 Task: Open Card Brand Awareness Review in Board Competitor Analysis to Workspace Customer Support and add a team member Softage.4@softage.net, a label Purple, a checklist Floral Design, an attachment from your onedrive, a color Purple and finally, add a card description 'Create and send out employee engagement survey on company diversity and inclusion initiatives' and a comment 'This task presents an opportunity to build strong relationships with our stakeholders and earn their trust.'. Add a start date 'Jan 08, 1900' with a due date 'Jan 15, 1900'
Action: Mouse moved to (62, 248)
Screenshot: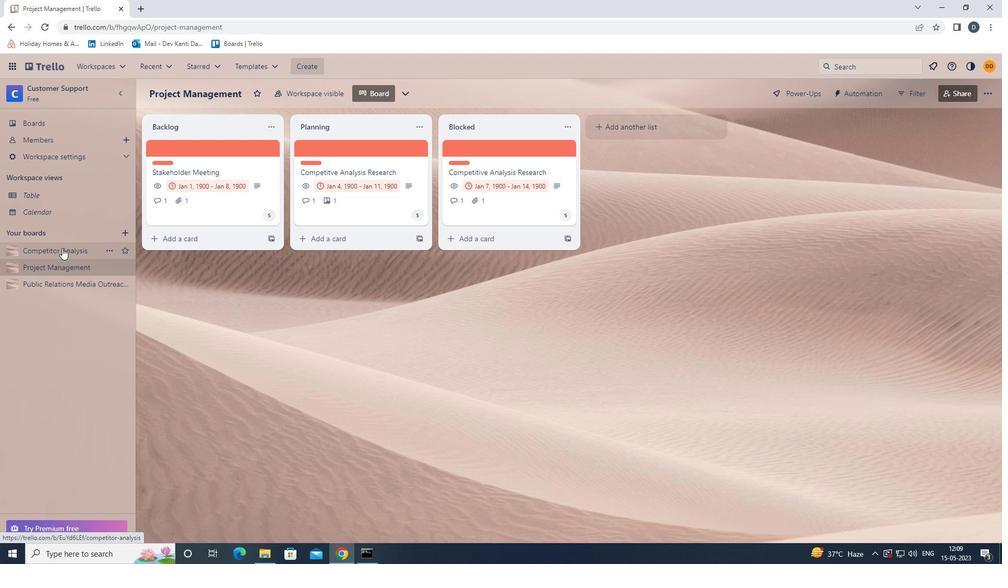 
Action: Mouse pressed left at (62, 248)
Screenshot: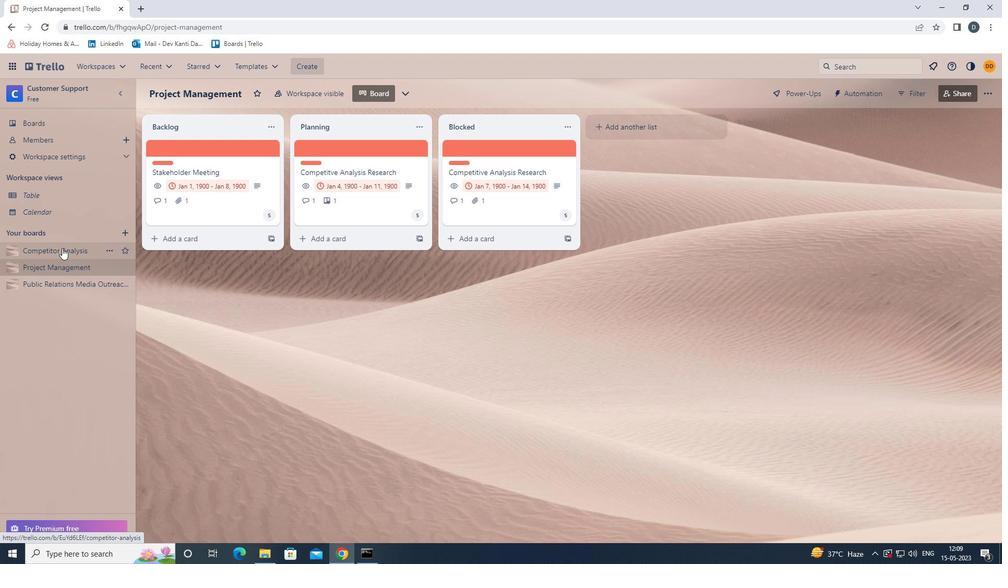 
Action: Mouse moved to (499, 146)
Screenshot: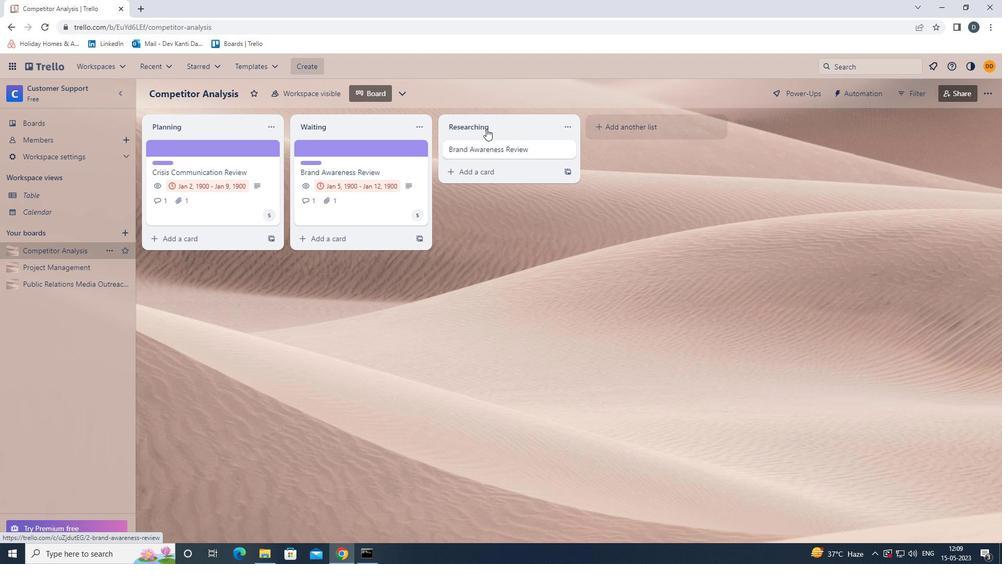 
Action: Mouse pressed left at (499, 146)
Screenshot: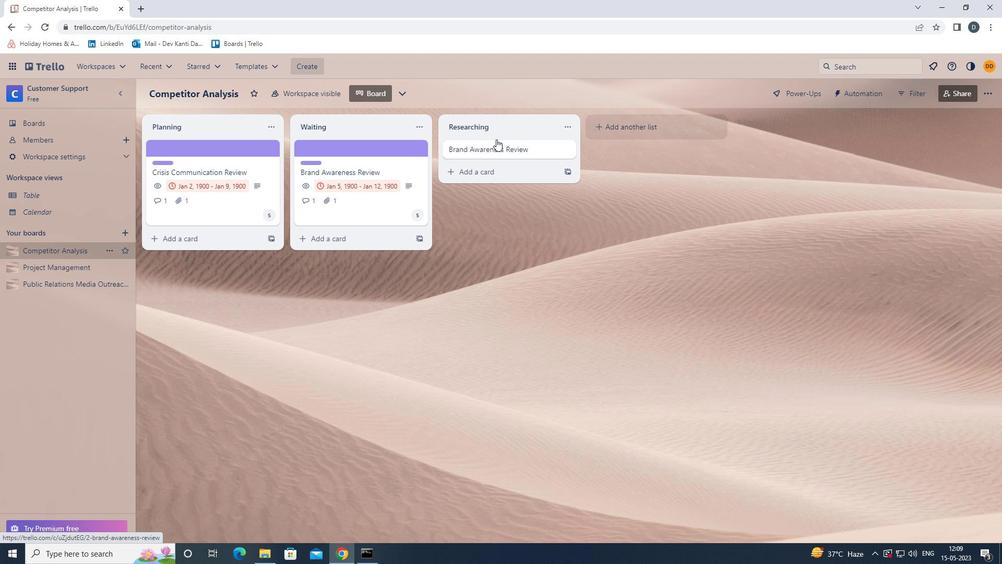 
Action: Mouse moved to (624, 183)
Screenshot: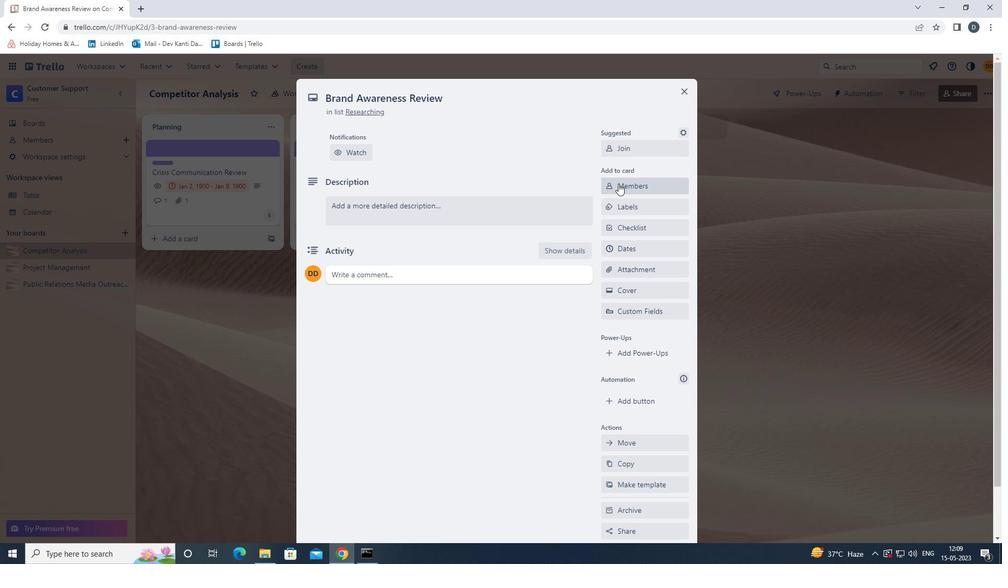 
Action: Mouse pressed left at (624, 183)
Screenshot: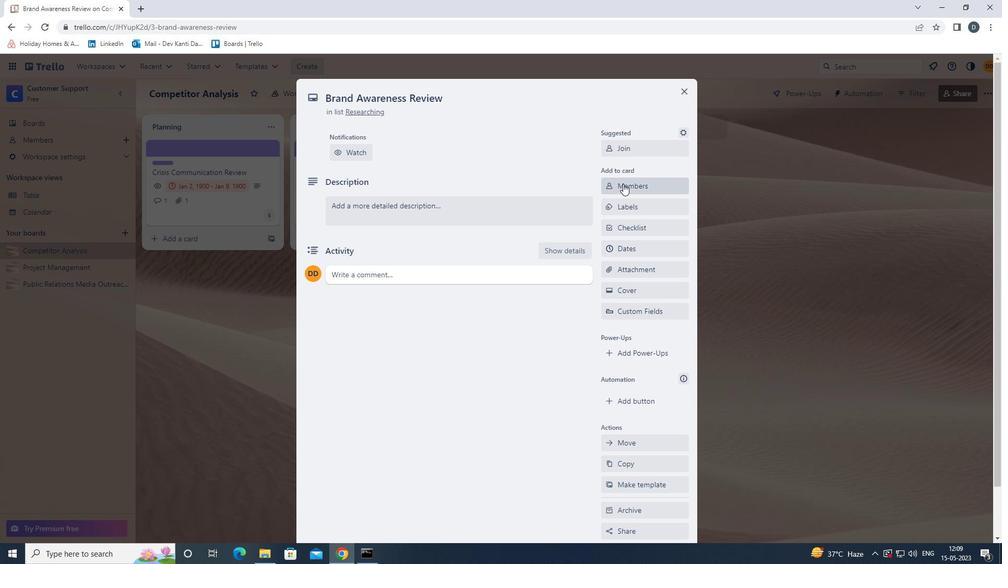 
Action: Key pressed <Key.shift>SOFTAGE.4<Key.shift>@SOFTAGE.NET
Screenshot: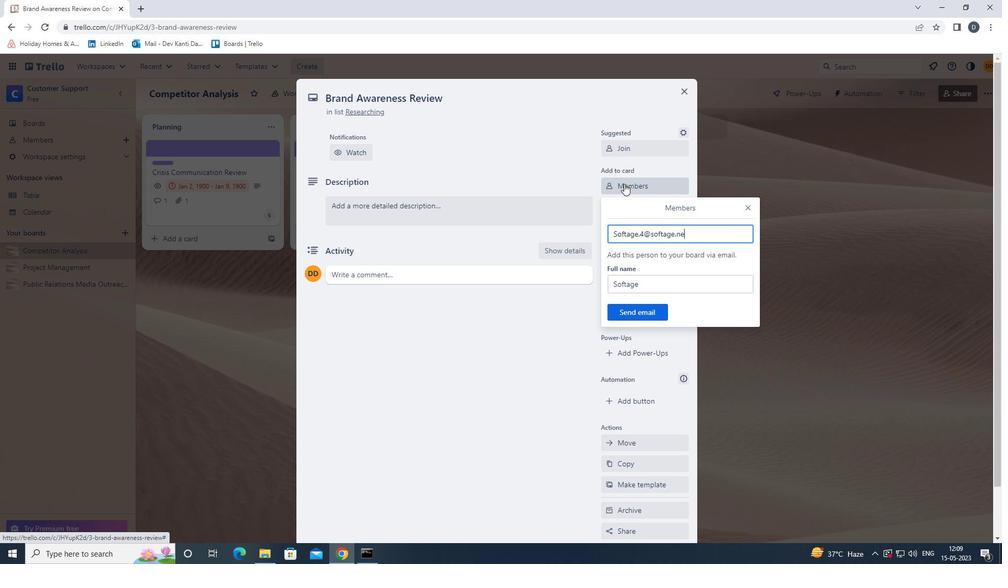 
Action: Mouse moved to (640, 310)
Screenshot: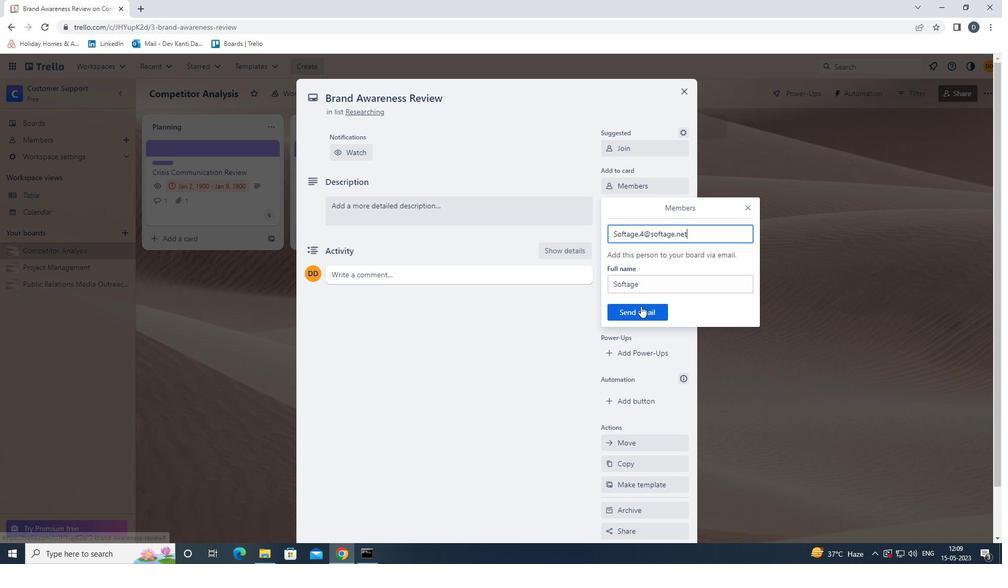 
Action: Mouse pressed left at (640, 310)
Screenshot: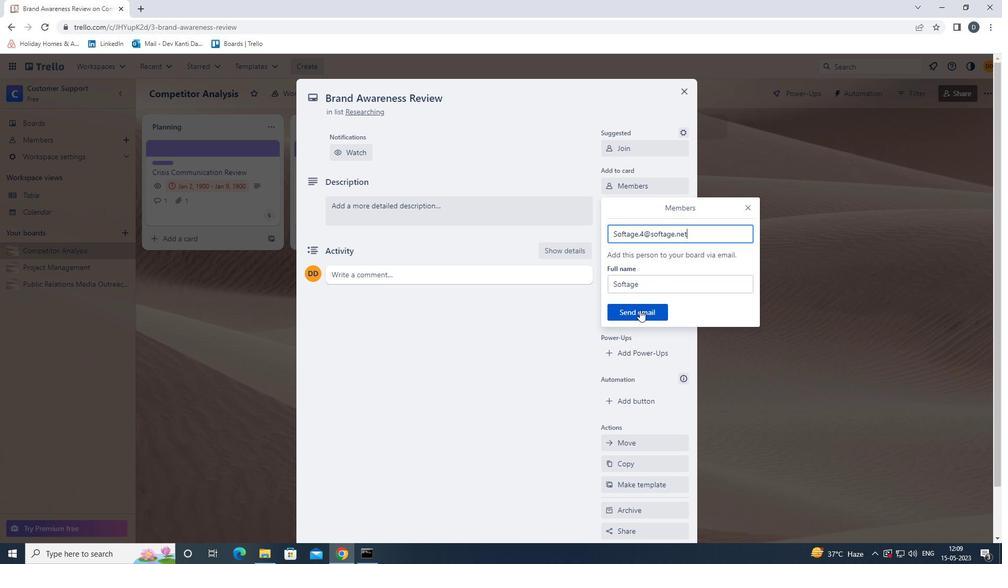 
Action: Mouse moved to (636, 203)
Screenshot: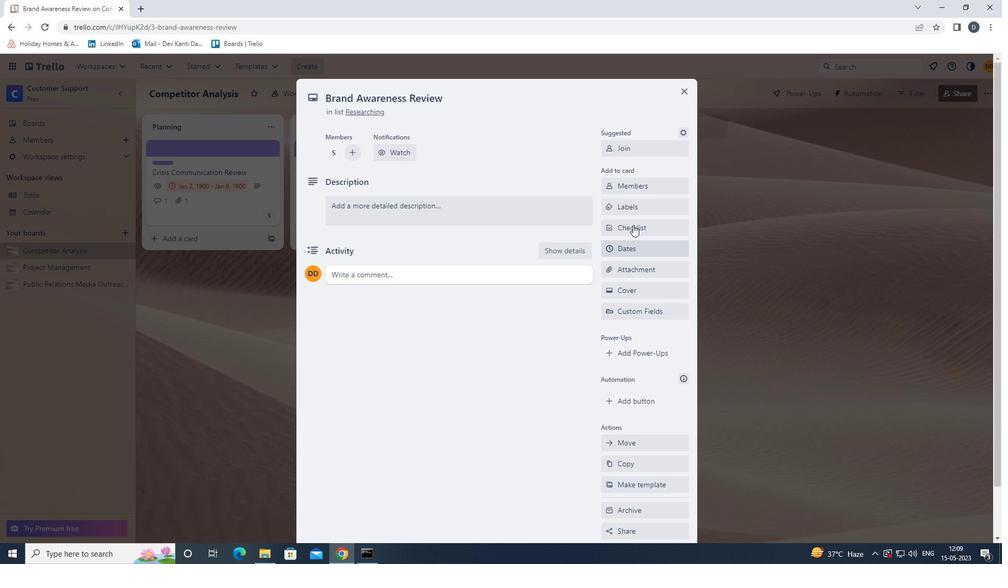 
Action: Mouse pressed left at (636, 203)
Screenshot: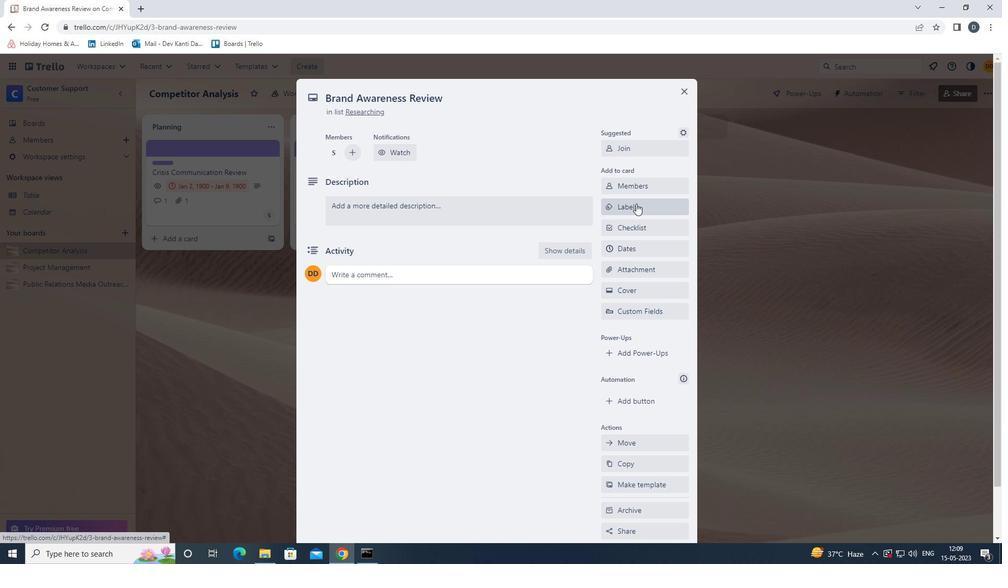
Action: Mouse moved to (665, 364)
Screenshot: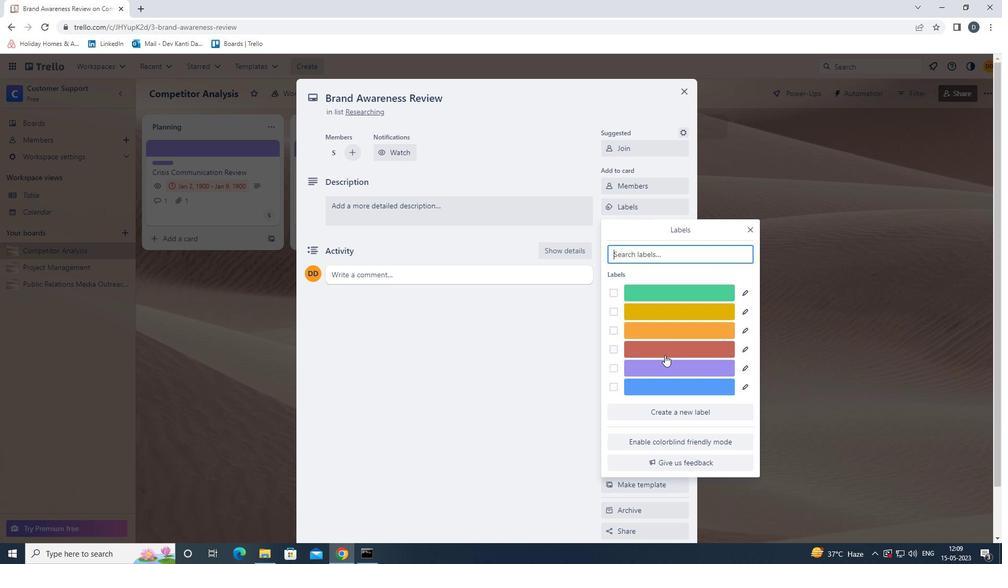 
Action: Mouse pressed left at (665, 364)
Screenshot: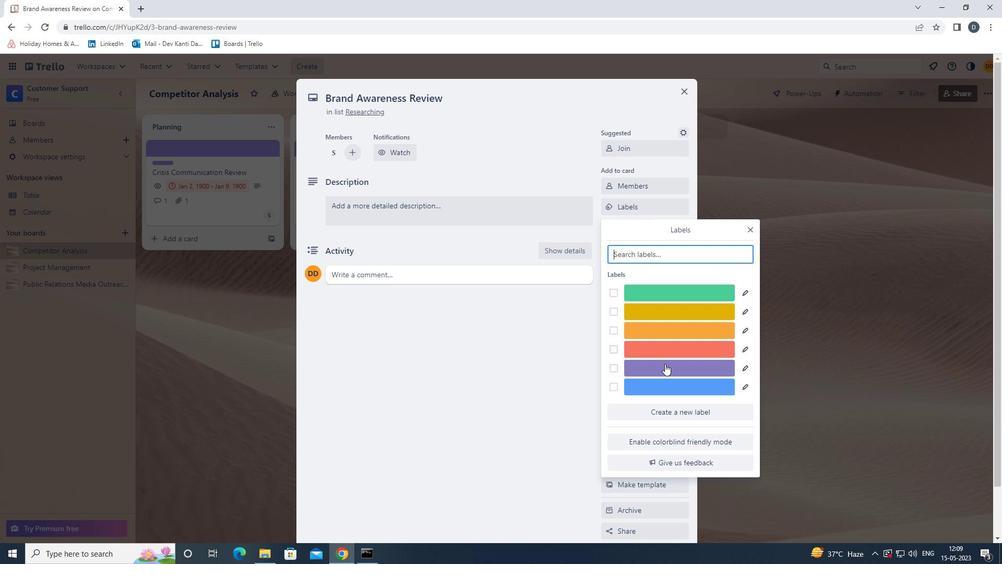 
Action: Mouse moved to (747, 232)
Screenshot: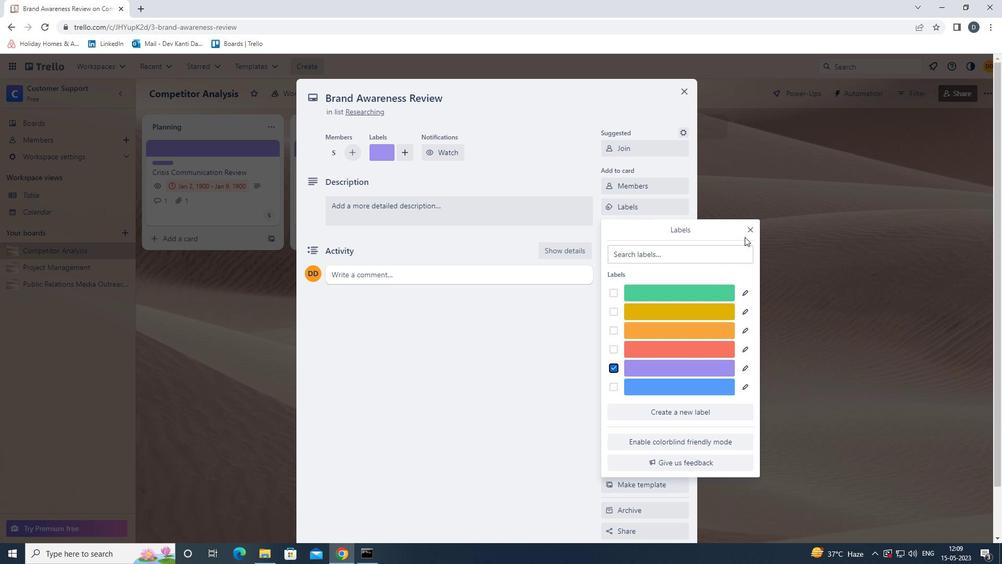 
Action: Mouse pressed left at (747, 232)
Screenshot: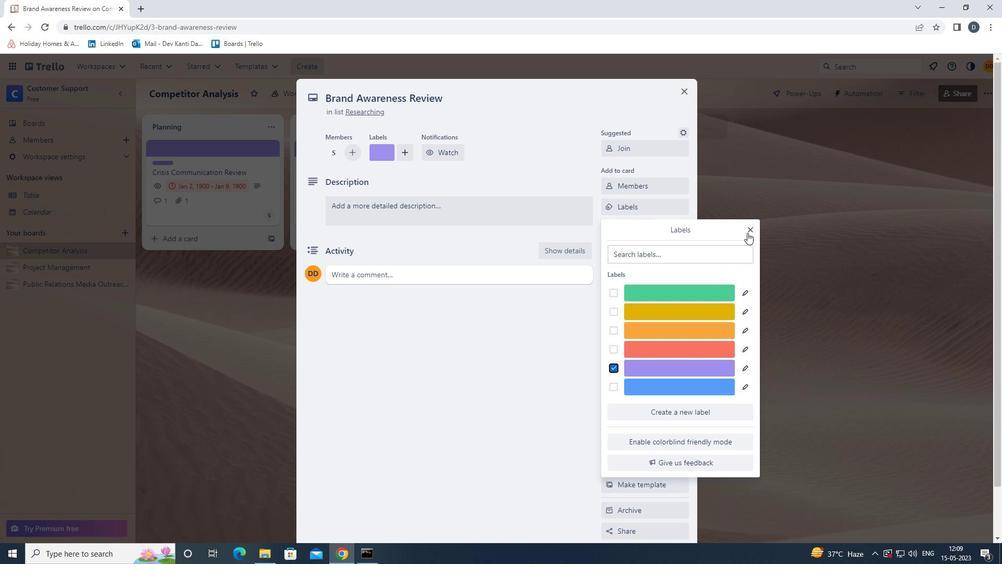 
Action: Mouse moved to (675, 231)
Screenshot: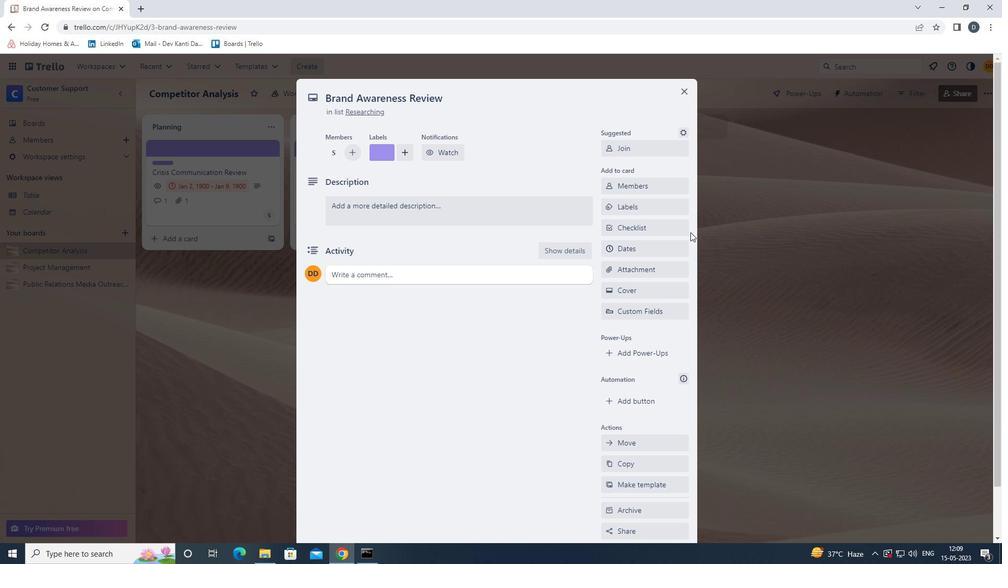 
Action: Mouse pressed left at (675, 231)
Screenshot: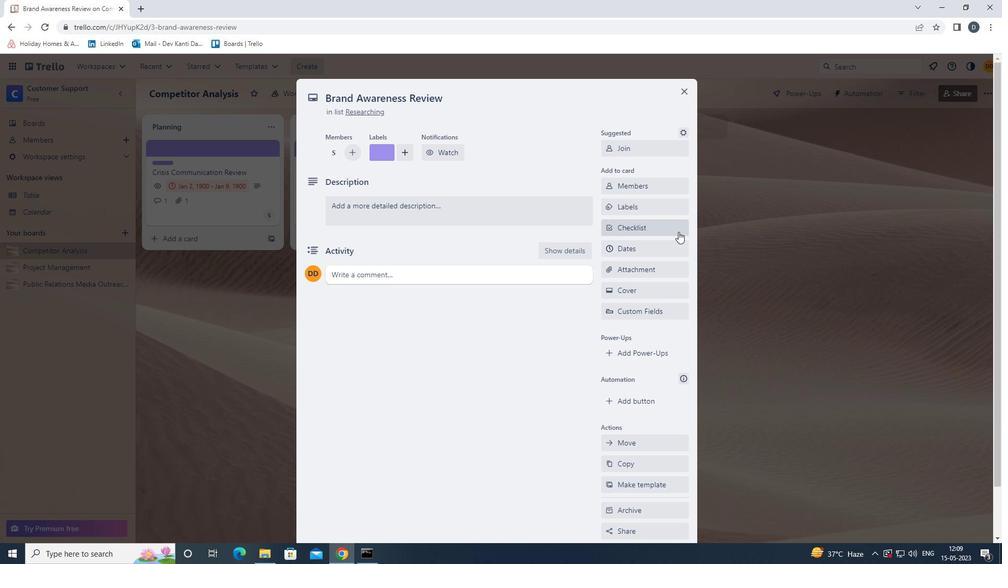 
Action: Key pressed <Key.shift><Key.shift>FLORAL<Key.space><Key.shift><Key.shift><Key.shift><Key.shift><Key.shift>DESIGN<Key.enter>
Screenshot: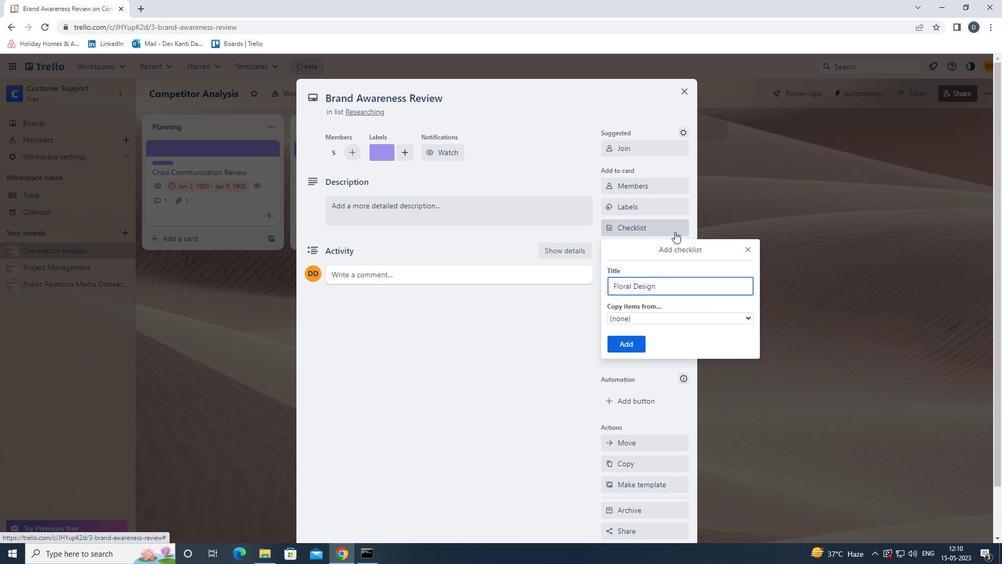 
Action: Mouse moved to (663, 266)
Screenshot: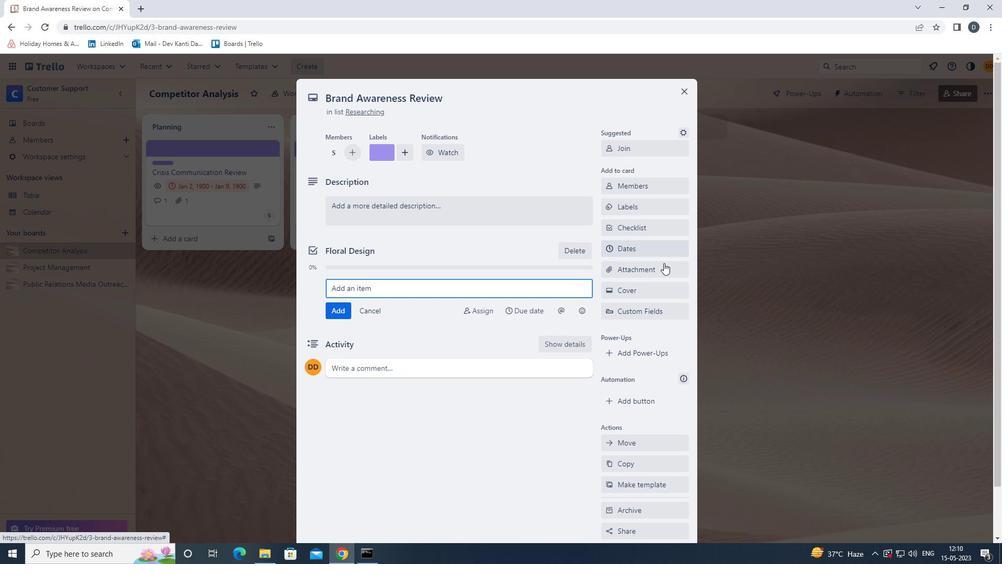 
Action: Mouse pressed left at (663, 266)
Screenshot: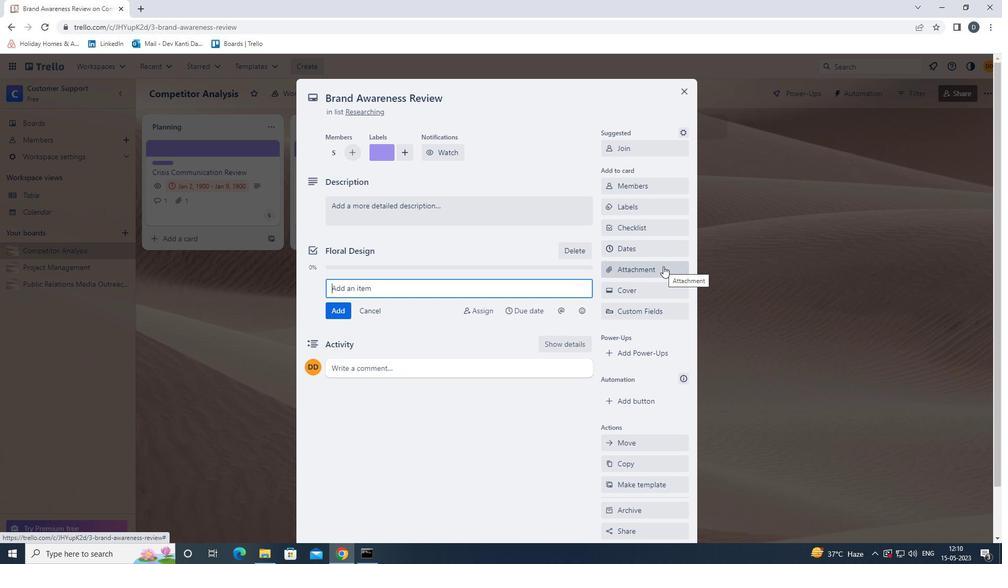 
Action: Mouse moved to (666, 398)
Screenshot: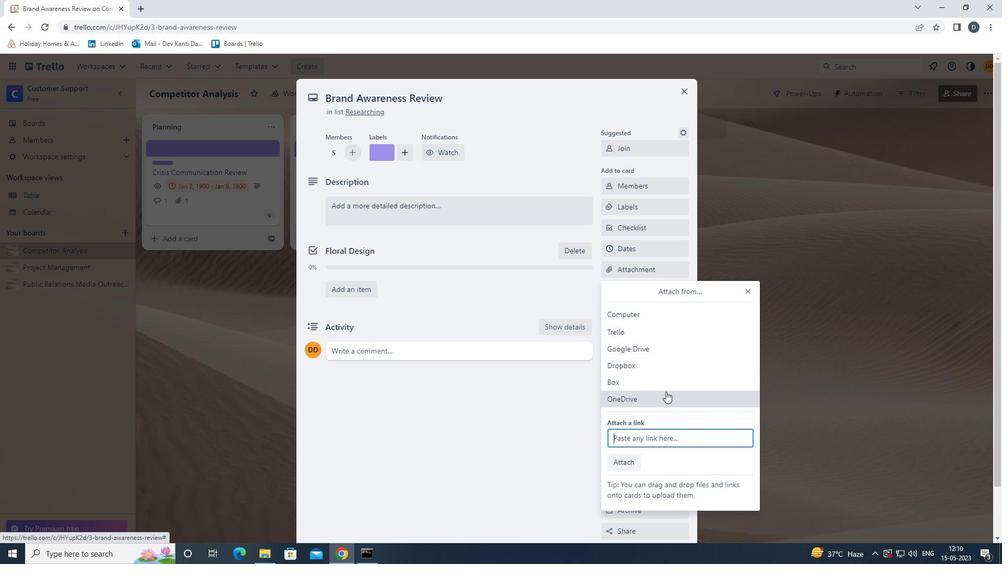 
Action: Mouse pressed left at (666, 398)
Screenshot: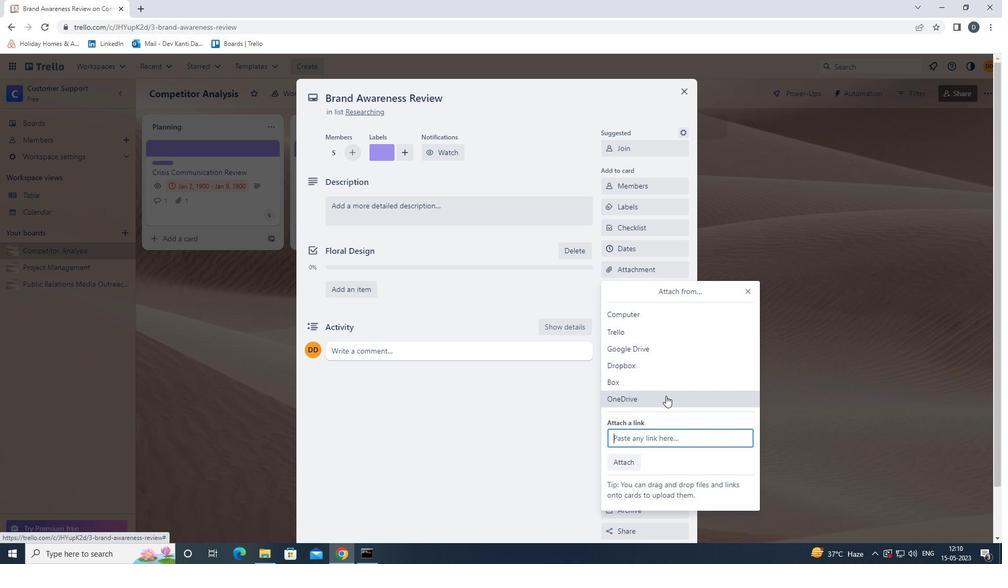 
Action: Mouse moved to (596, 227)
Screenshot: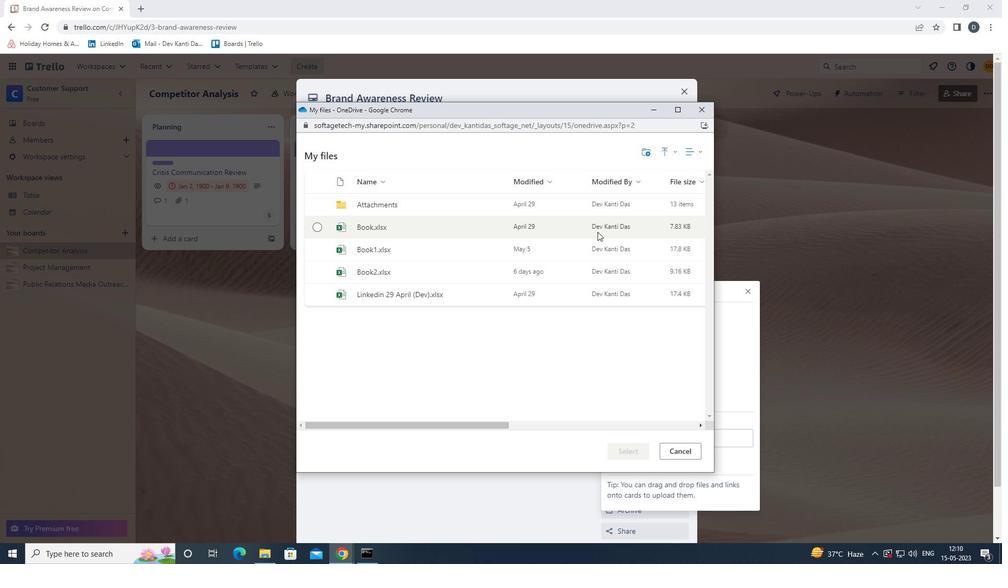 
Action: Mouse pressed left at (596, 227)
Screenshot: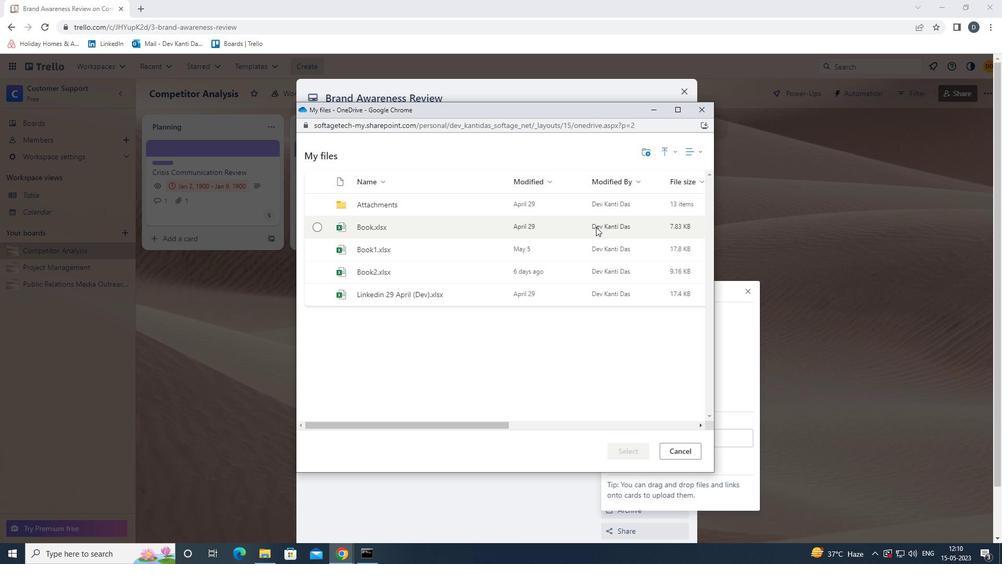 
Action: Mouse moved to (627, 450)
Screenshot: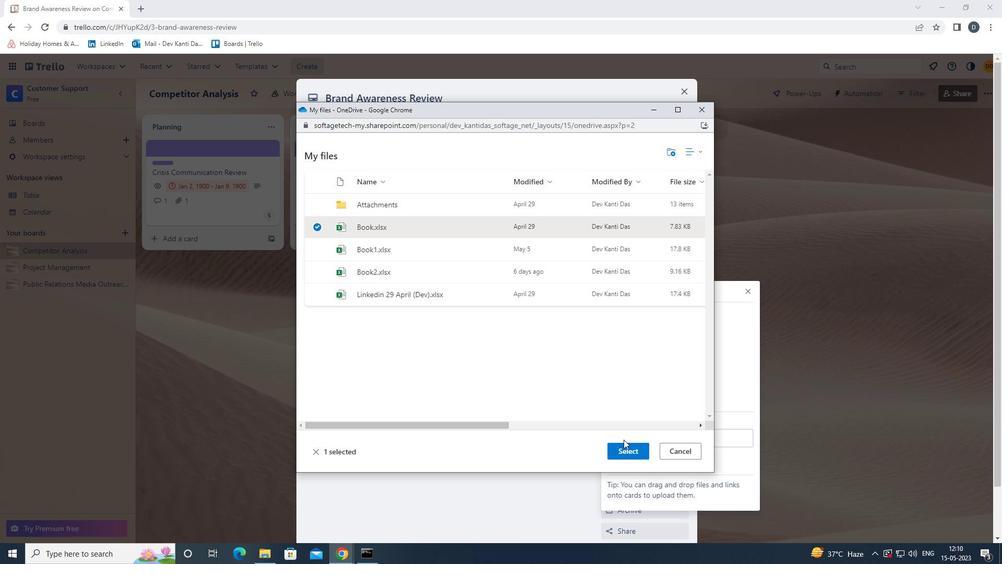 
Action: Mouse pressed left at (627, 450)
Screenshot: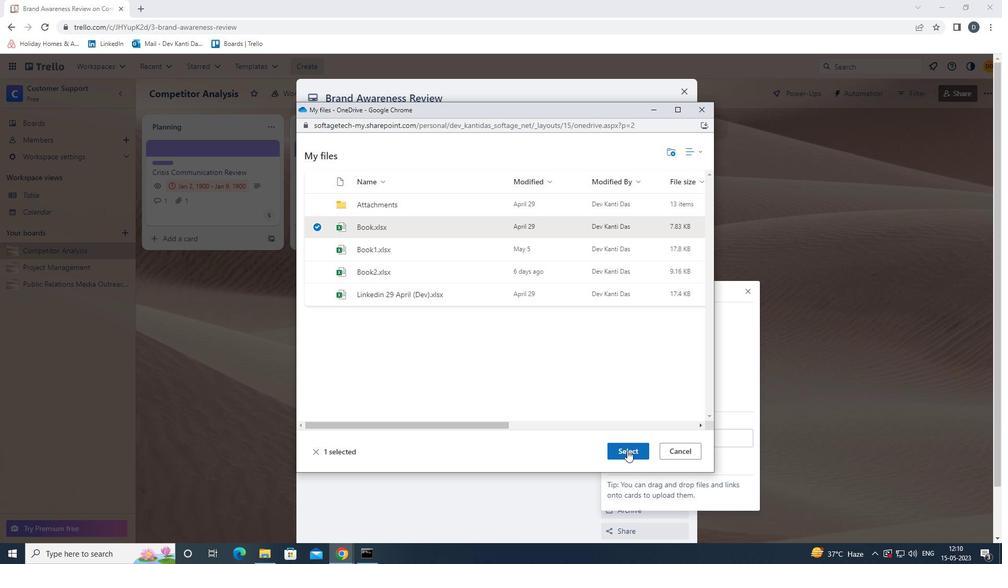 
Action: Mouse moved to (630, 295)
Screenshot: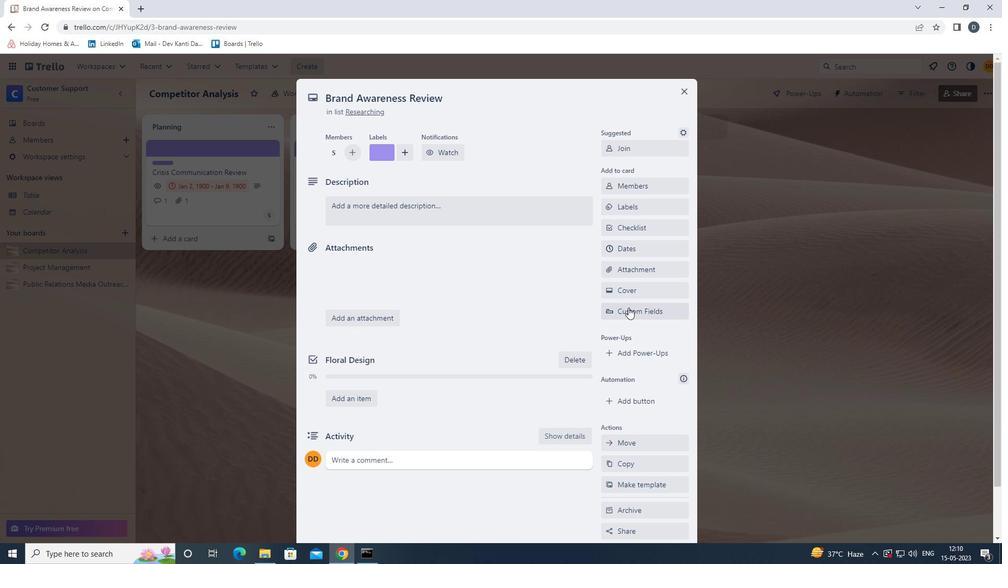 
Action: Mouse pressed left at (630, 295)
Screenshot: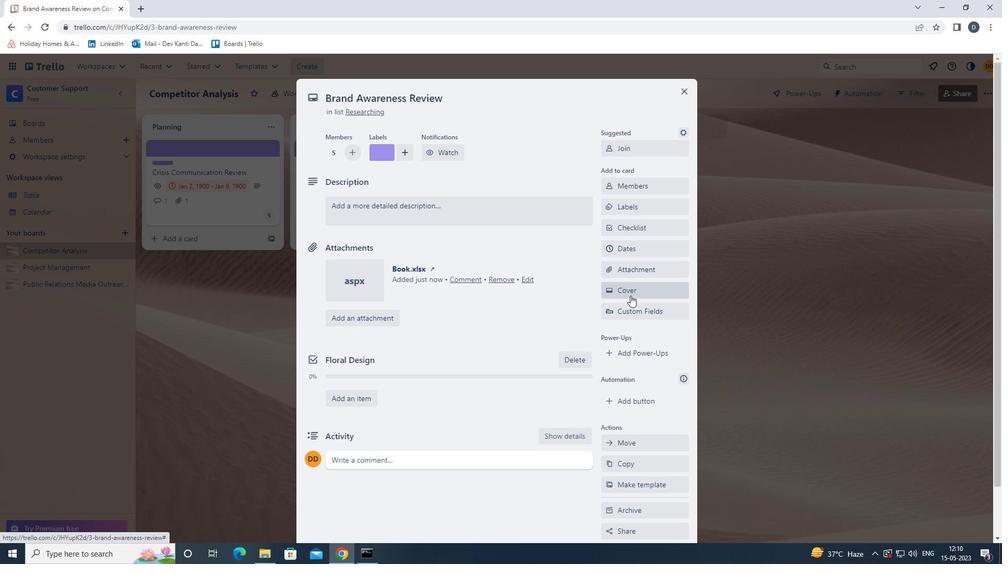 
Action: Mouse moved to (734, 336)
Screenshot: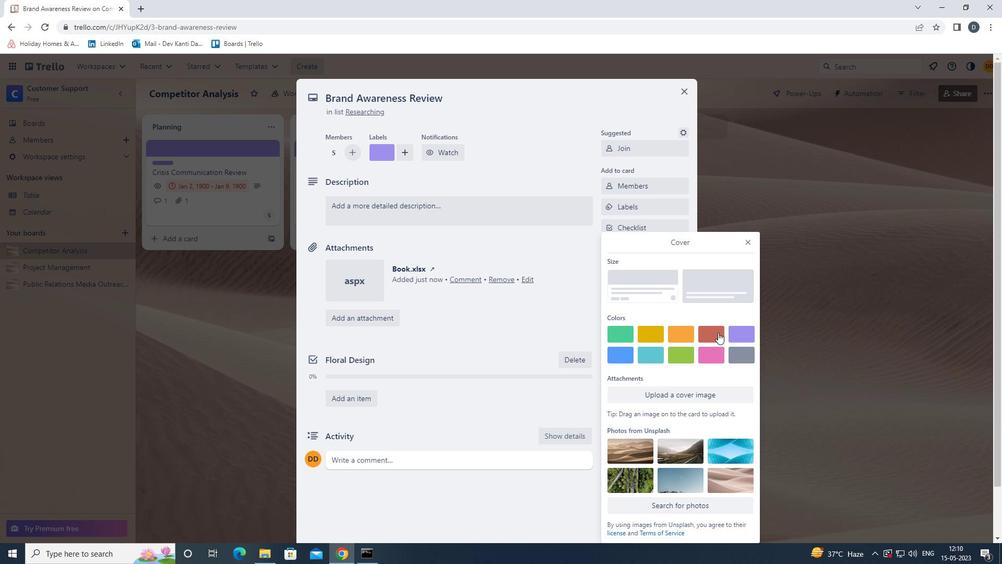 
Action: Mouse pressed left at (734, 336)
Screenshot: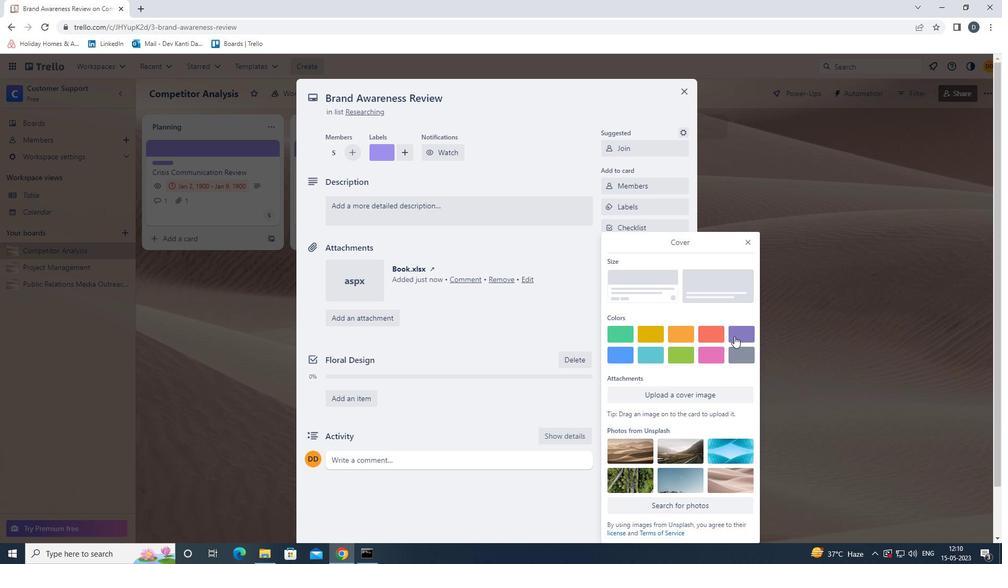 
Action: Mouse moved to (746, 220)
Screenshot: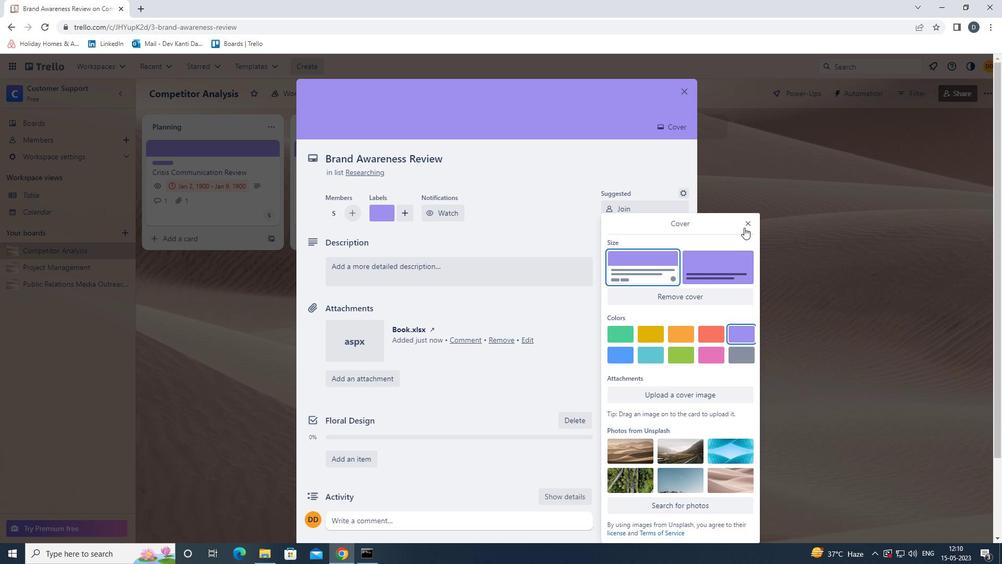 
Action: Mouse pressed left at (746, 220)
Screenshot: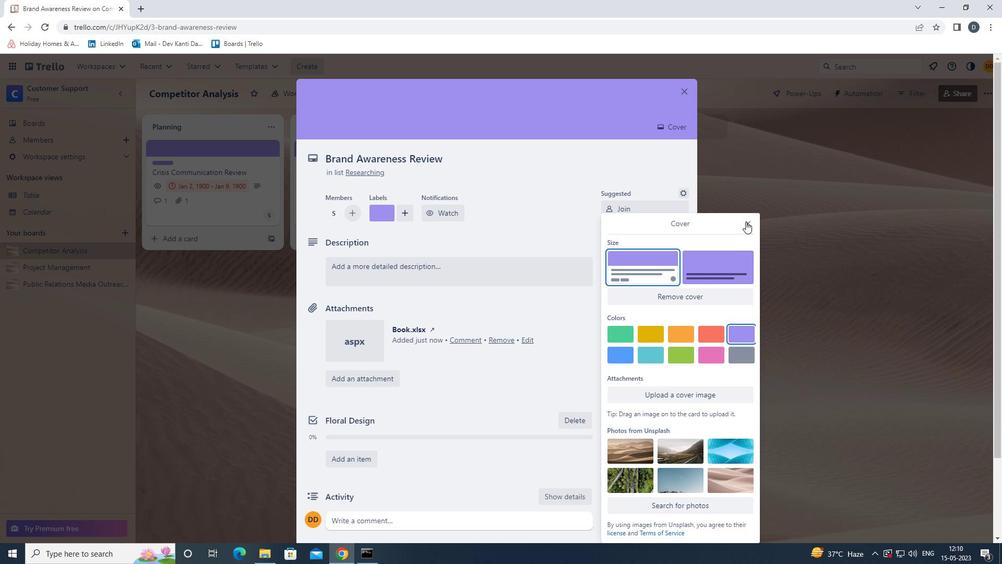 
Action: Mouse moved to (496, 264)
Screenshot: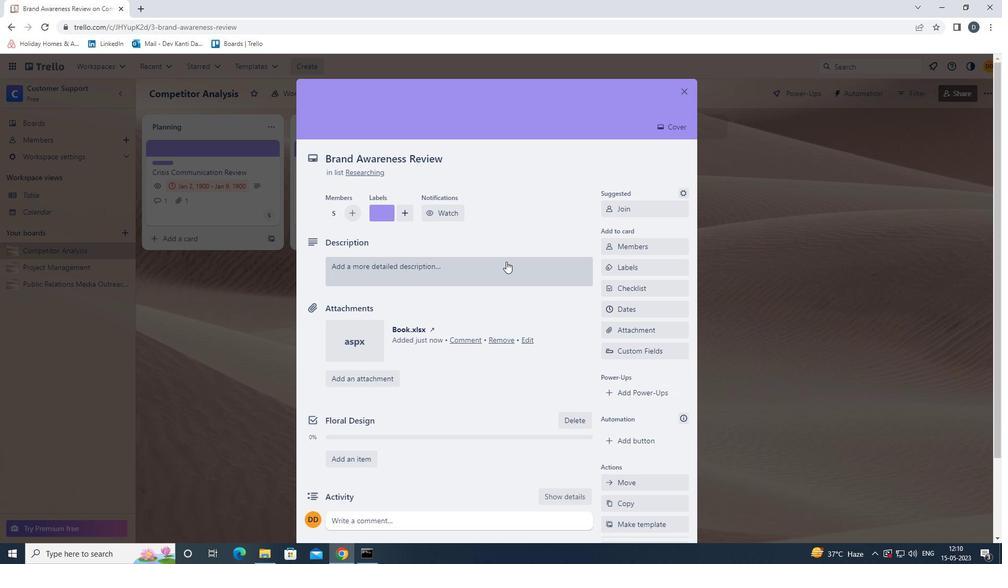 
Action: Mouse pressed left at (496, 264)
Screenshot: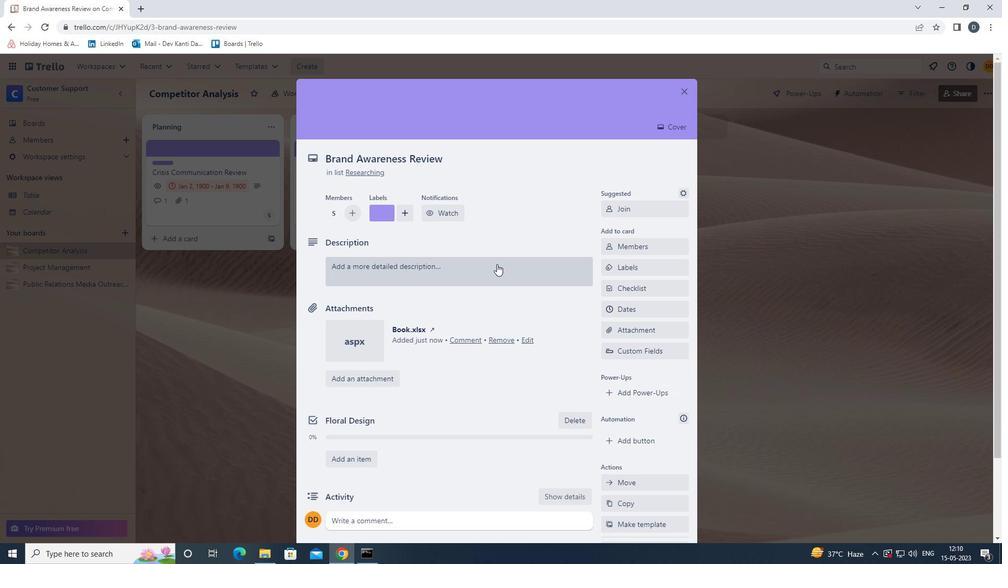 
Action: Mouse moved to (463, 306)
Screenshot: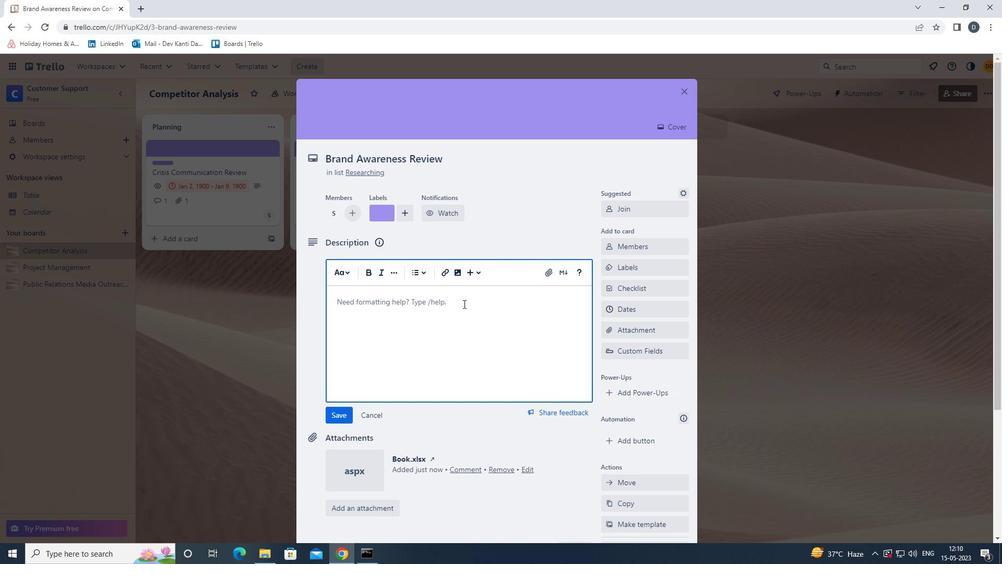 
Action: Key pressed <Key.shift>CREATE<Key.space>AND<Key.space>SEND<Key.space>OUT<Key.space>EMPLOYEE<Key.space>ENGAGEMENT<Key.space>SURVEY<Key.space>ON<Key.space>COMPANY<Key.space>DIVERSITY<Key.space>AND<Key.space>INCLUSION<Key.space>INITIATIVES.
Screenshot: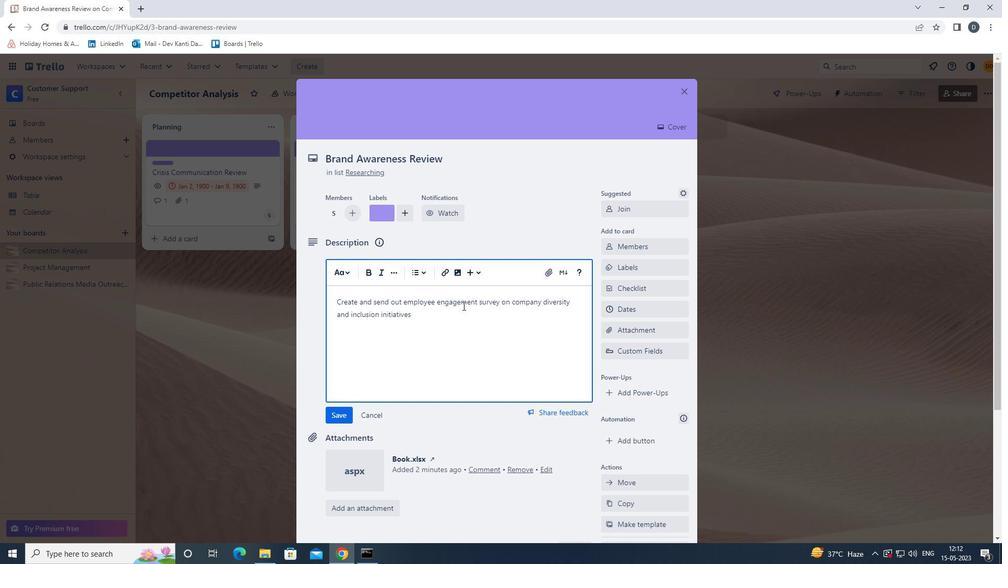
Action: Mouse moved to (339, 410)
Screenshot: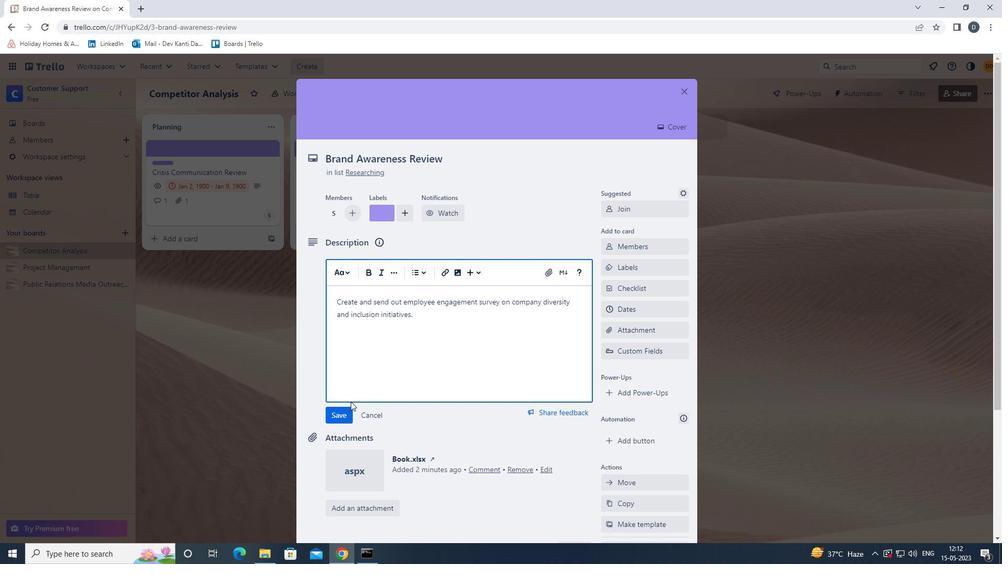 
Action: Mouse pressed left at (339, 410)
Screenshot: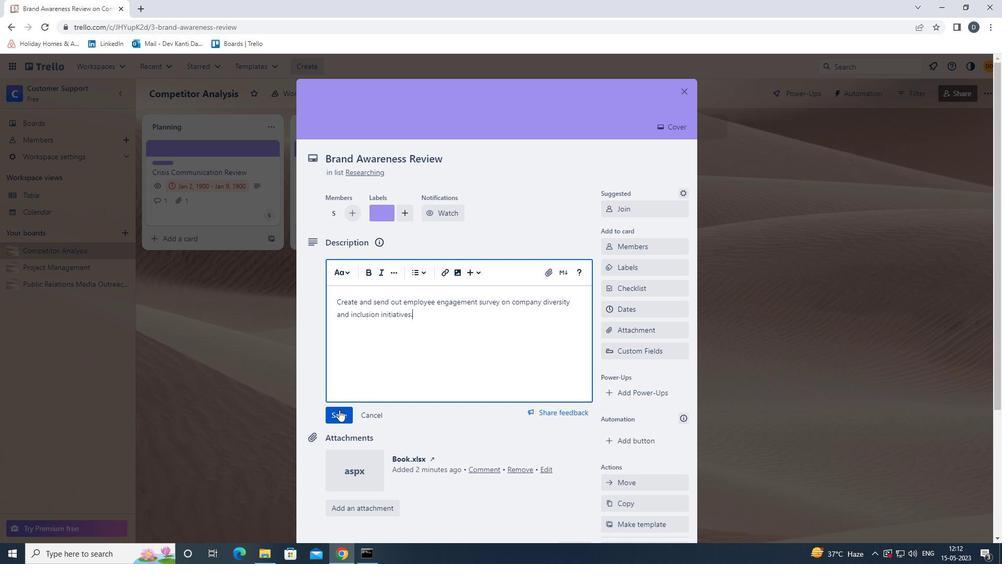 
Action: Mouse moved to (458, 479)
Screenshot: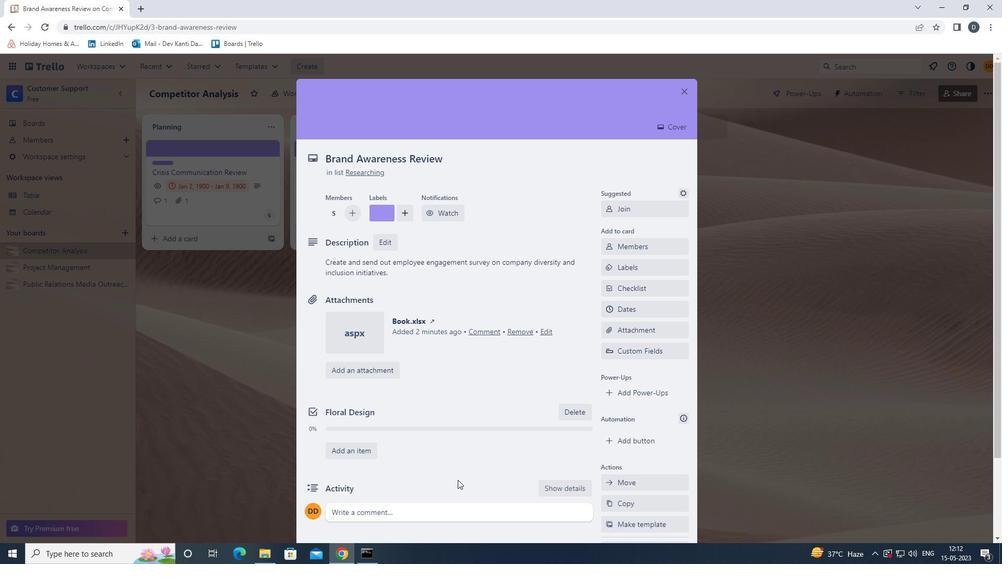 
Action: Mouse scrolled (458, 478) with delta (0, 0)
Screenshot: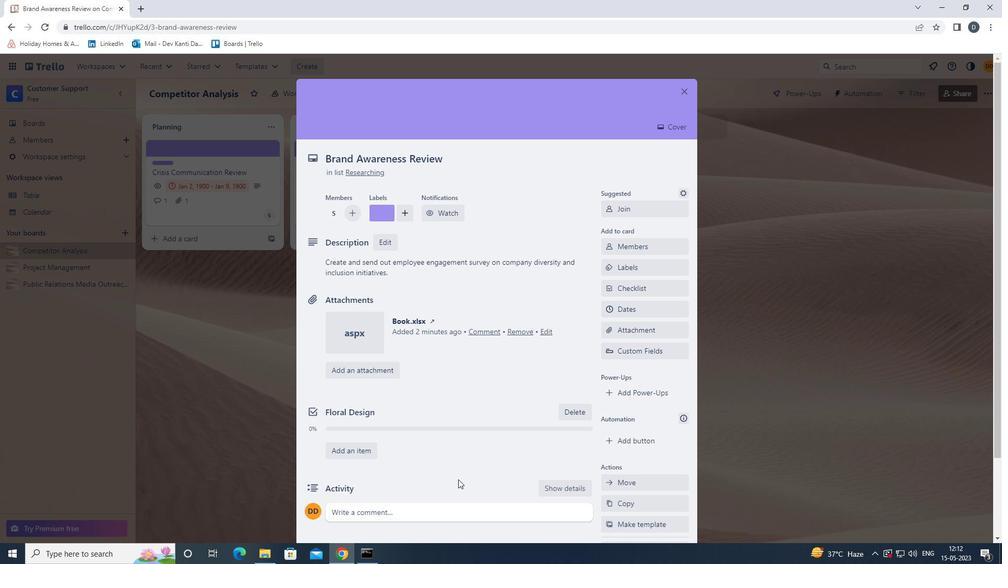 
Action: Mouse moved to (476, 453)
Screenshot: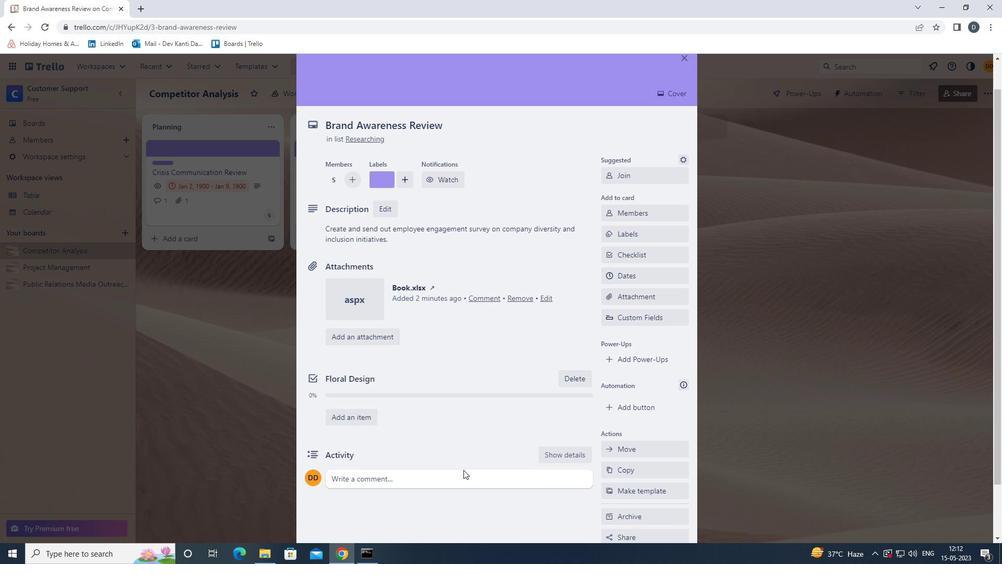 
Action: Mouse pressed left at (476, 453)
Screenshot: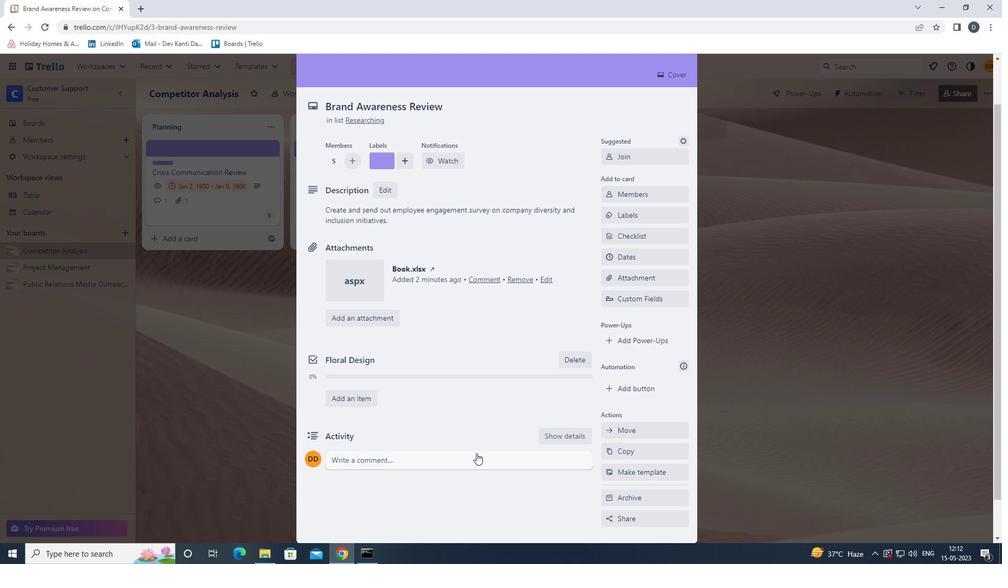 
Action: Mouse moved to (478, 435)
Screenshot: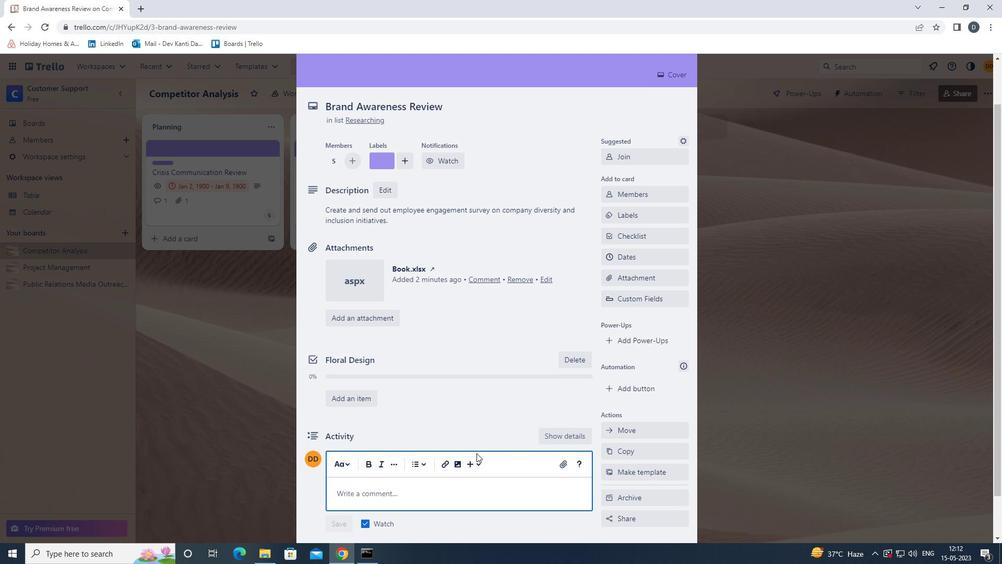 
Action: Key pressed <Key.shift><Key.shift><Key.shift><Key.shift><Key.shift>THIS<Key.space><Key.shift><Key.shift>TASK<Key.space>PRESENTS<Key.space>AN<Key.space>OPPORTUNITY<Key.space>TO<Key.space>BUILD<Key.space>STRONG<Key.space>RELATIONSHIPS<Key.space>WITH<Key.space>OUR<Key.space>STAKEHOLDERS<Key.space>AND<Key.space>EARN<Key.space>THEIR<Key.space>TRUST.
Screenshot: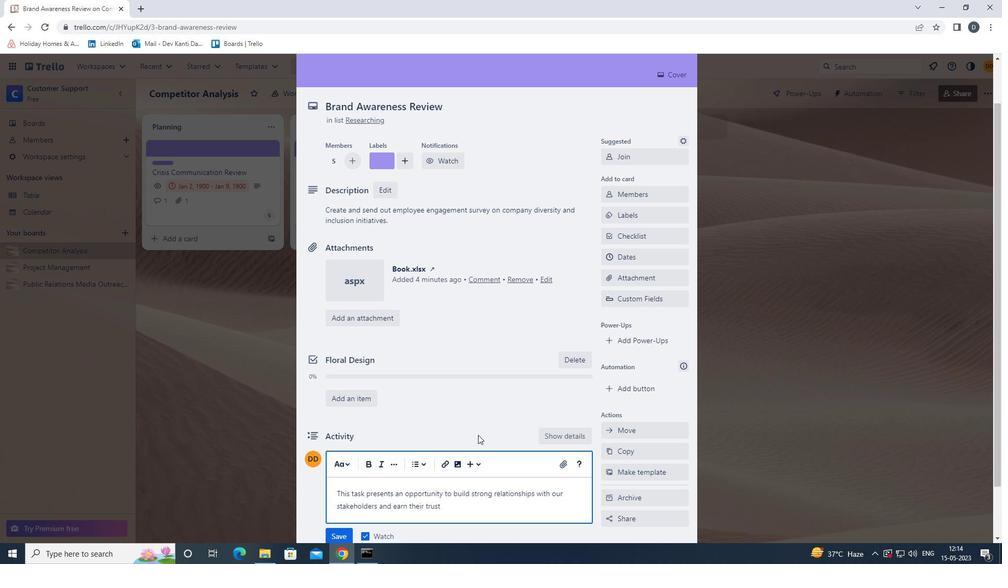 
Action: Mouse scrolled (478, 434) with delta (0, 0)
Screenshot: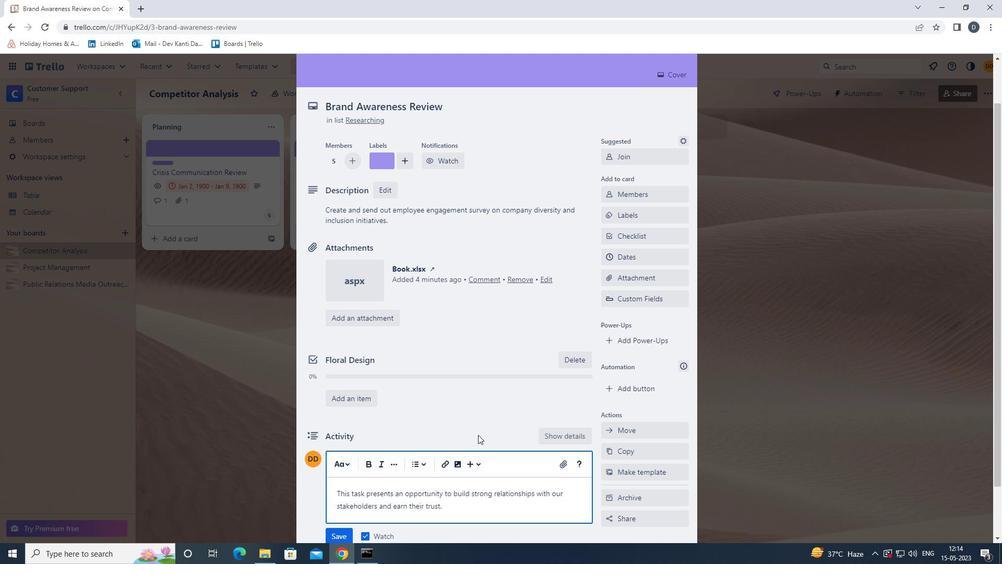 
Action: Mouse moved to (333, 487)
Screenshot: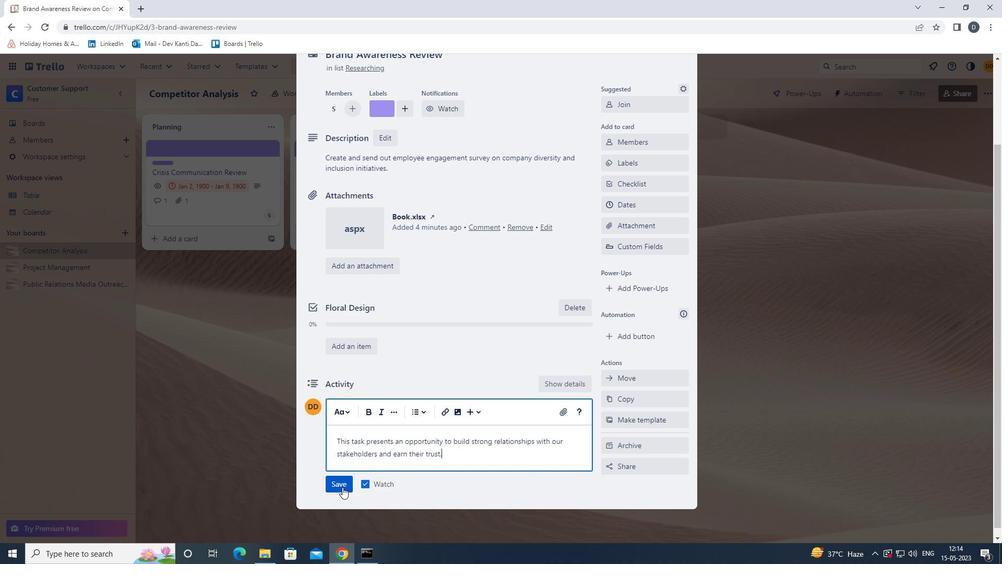 
Action: Mouse pressed left at (333, 487)
Screenshot: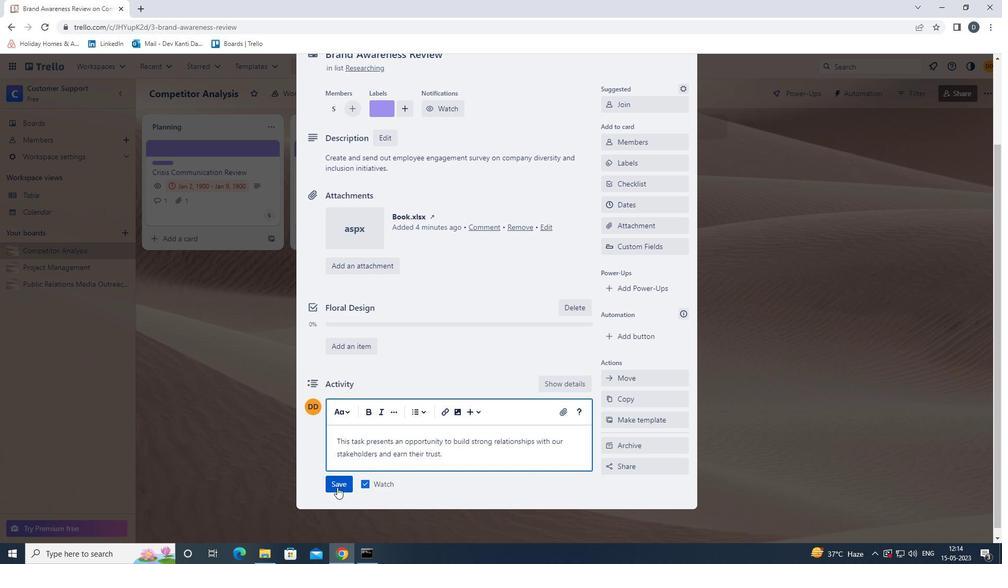 
Action: Mouse moved to (508, 463)
Screenshot: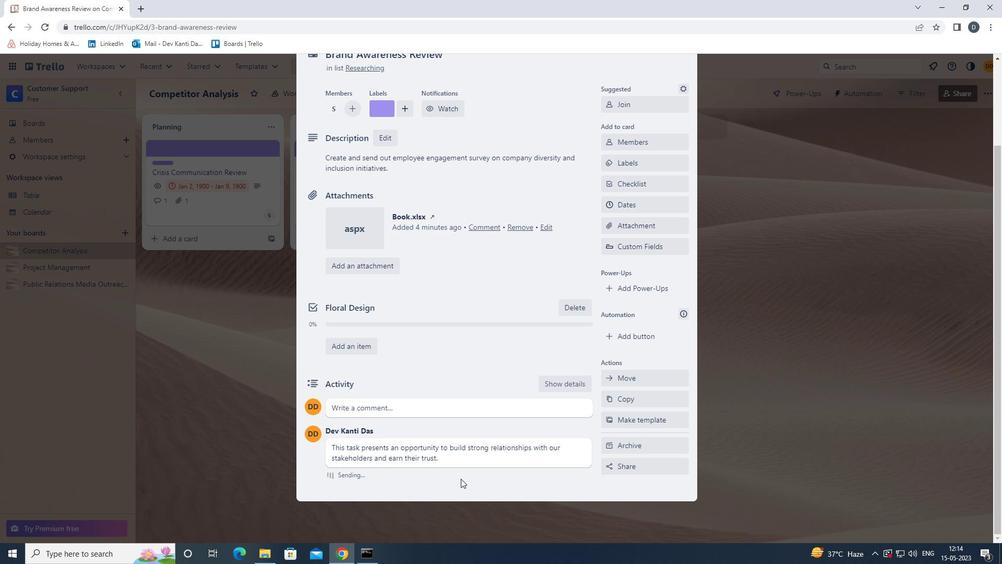 
Action: Mouse scrolled (508, 463) with delta (0, 0)
Screenshot: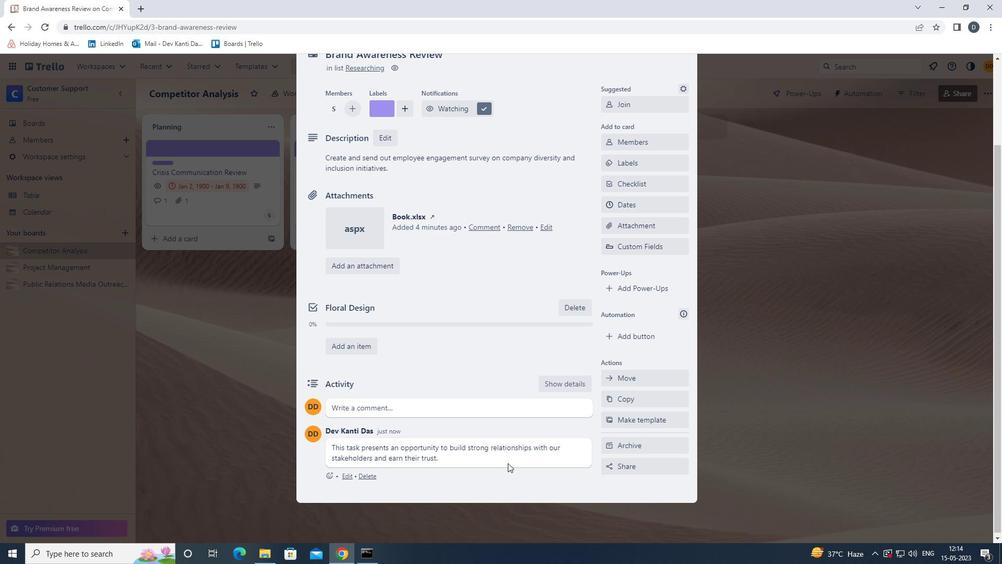 
Action: Mouse scrolled (508, 463) with delta (0, 0)
Screenshot: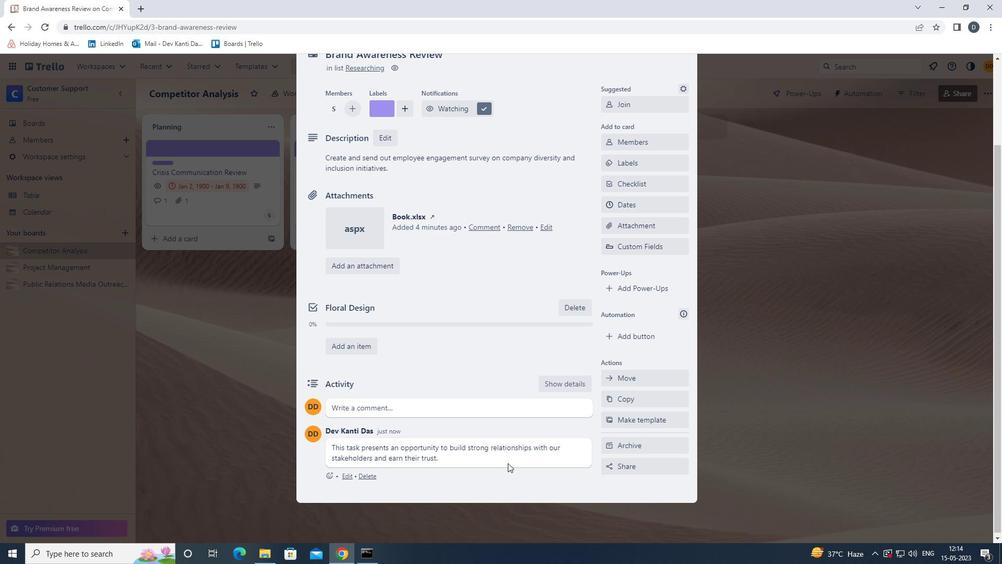 
Action: Mouse moved to (650, 312)
Screenshot: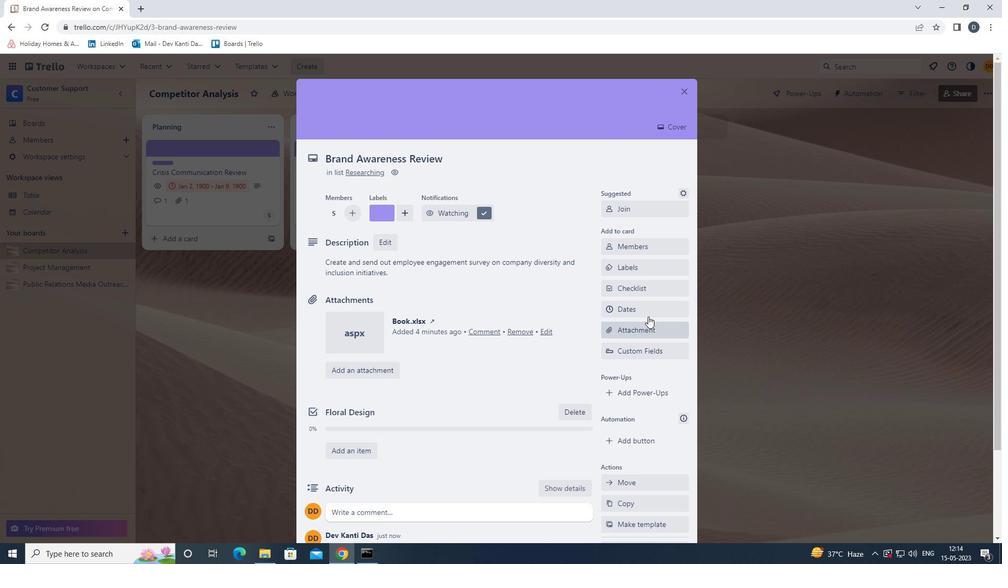 
Action: Mouse pressed left at (650, 312)
Screenshot: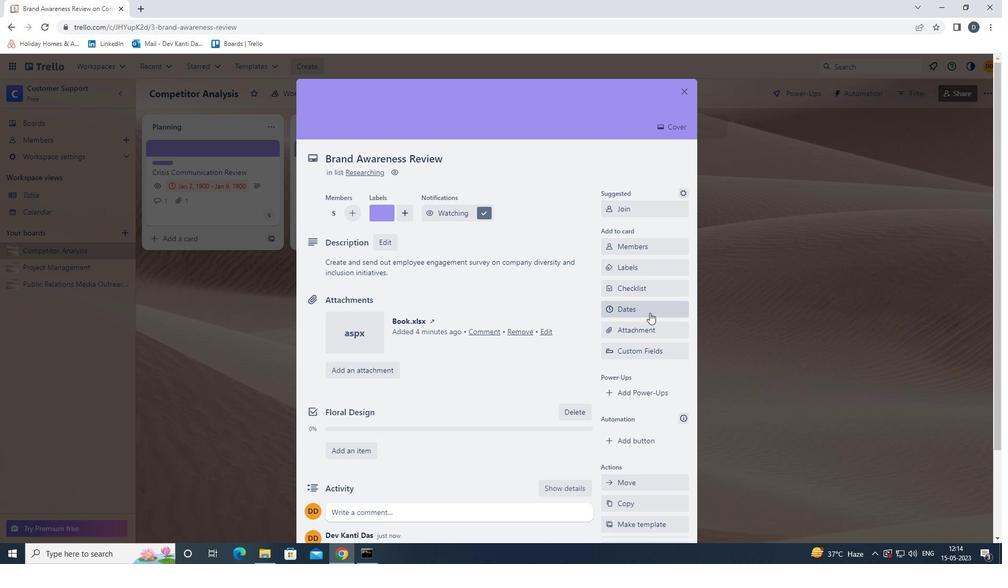 
Action: Mouse moved to (614, 285)
Screenshot: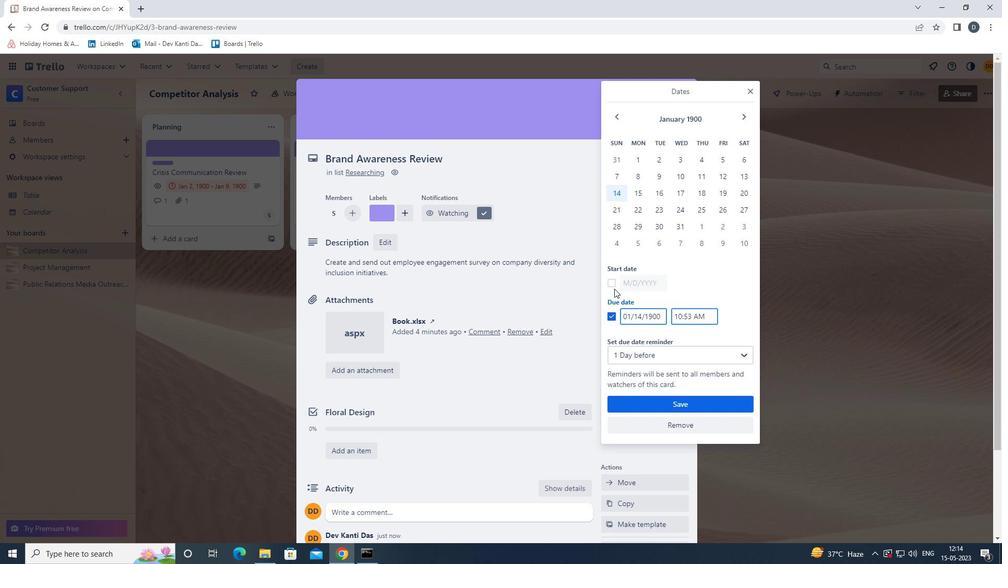 
Action: Mouse pressed left at (614, 285)
Screenshot: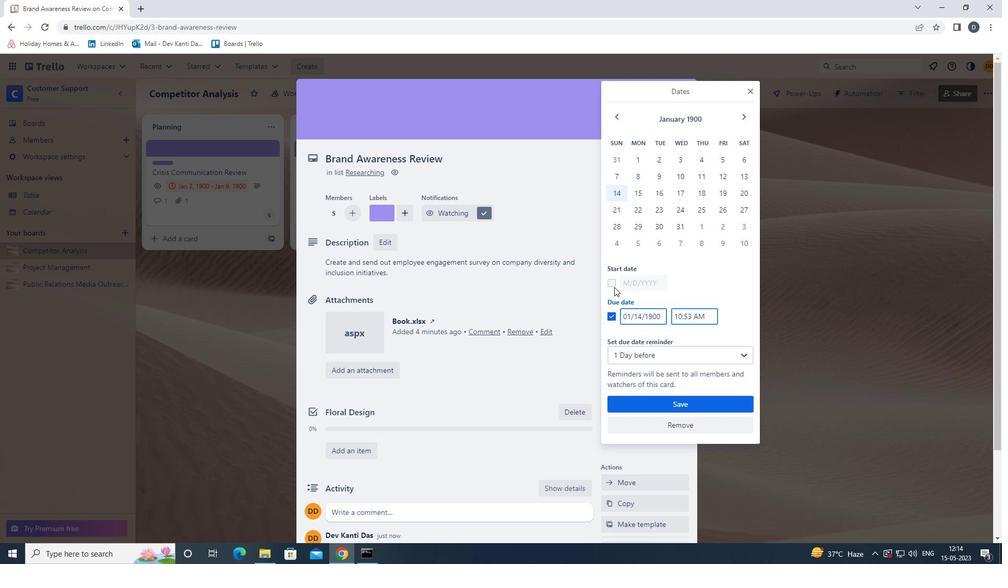 
Action: Mouse moved to (640, 180)
Screenshot: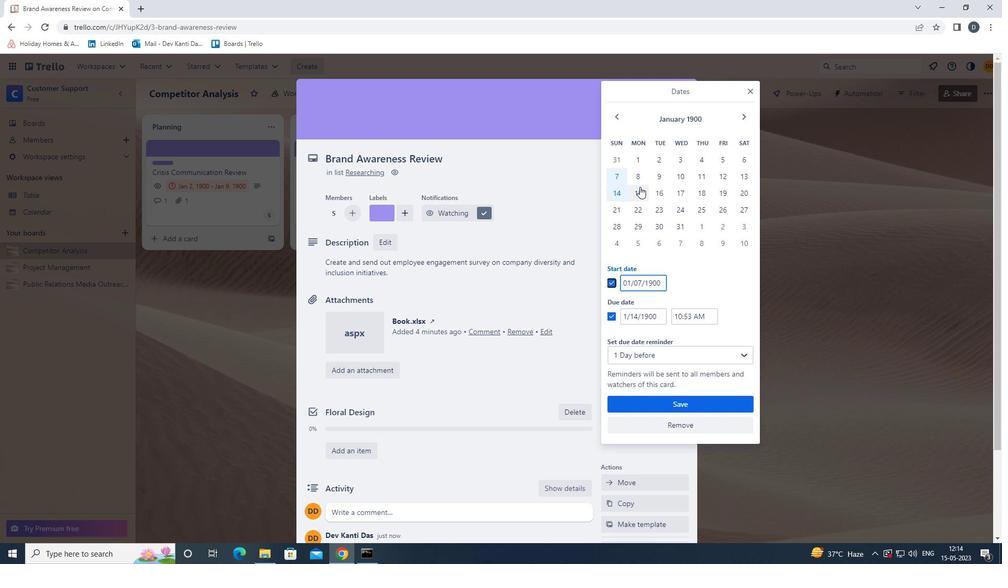 
Action: Mouse pressed left at (640, 180)
Screenshot: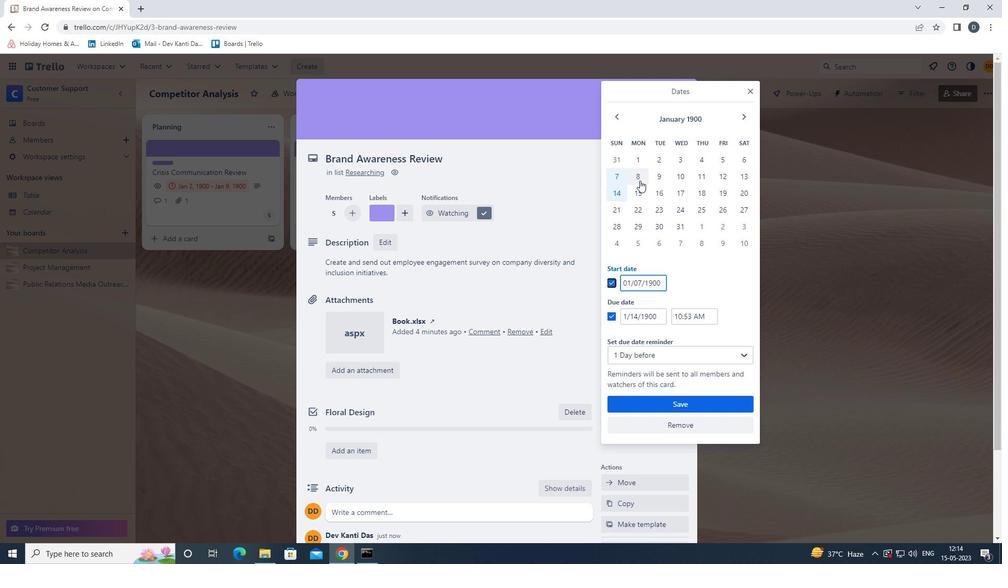 
Action: Mouse moved to (642, 191)
Screenshot: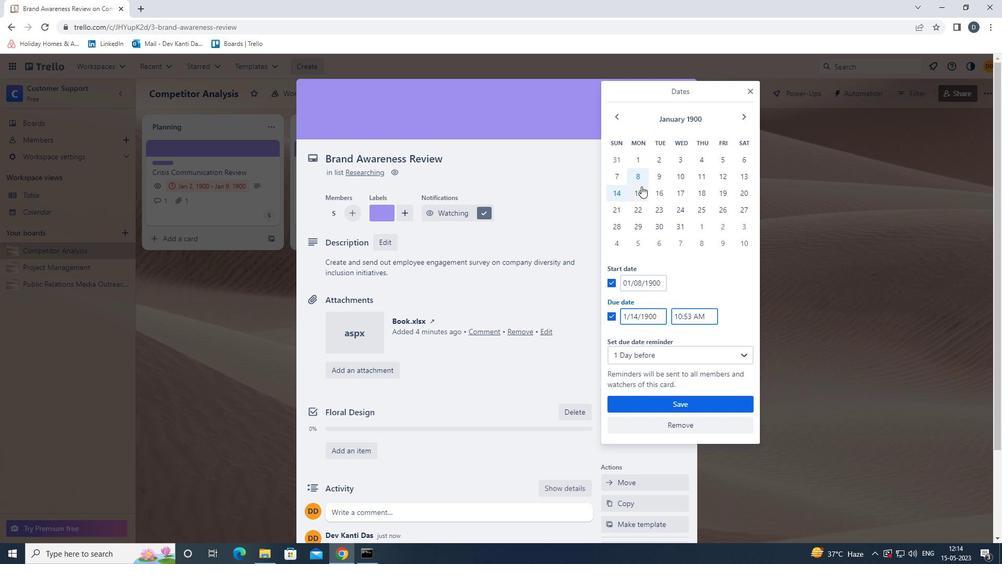 
Action: Mouse pressed left at (642, 191)
Screenshot: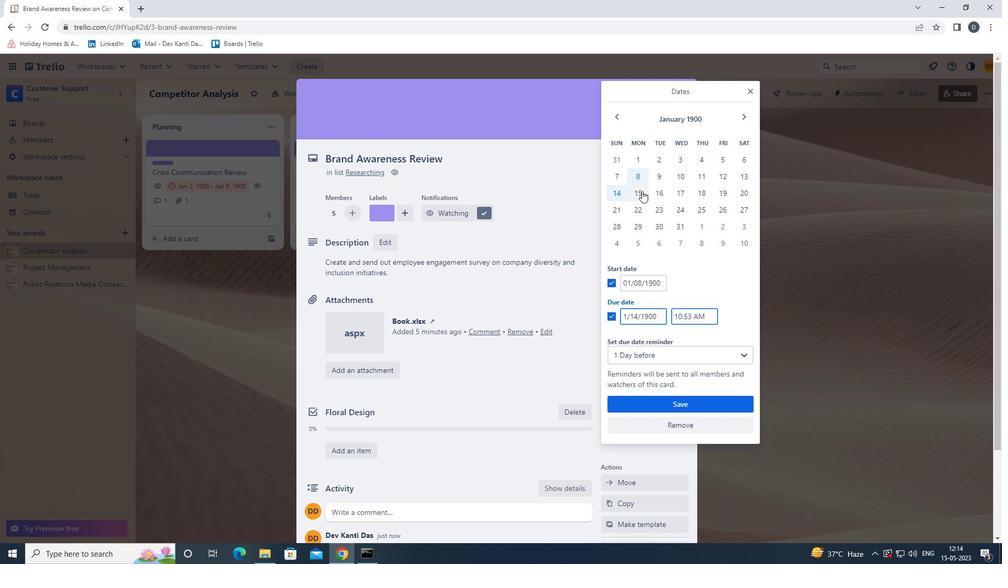 
Action: Mouse moved to (675, 403)
Screenshot: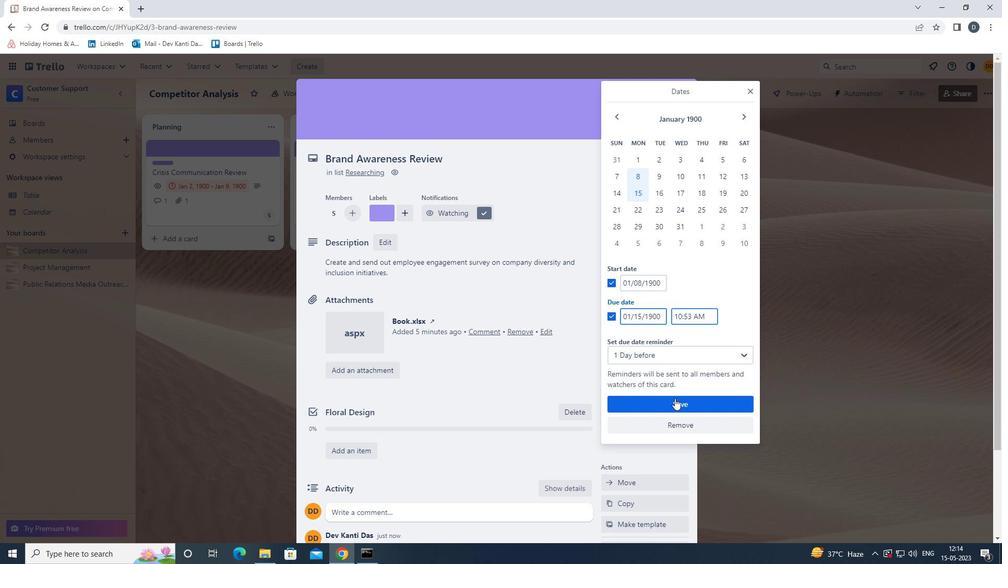 
Action: Mouse pressed left at (675, 403)
Screenshot: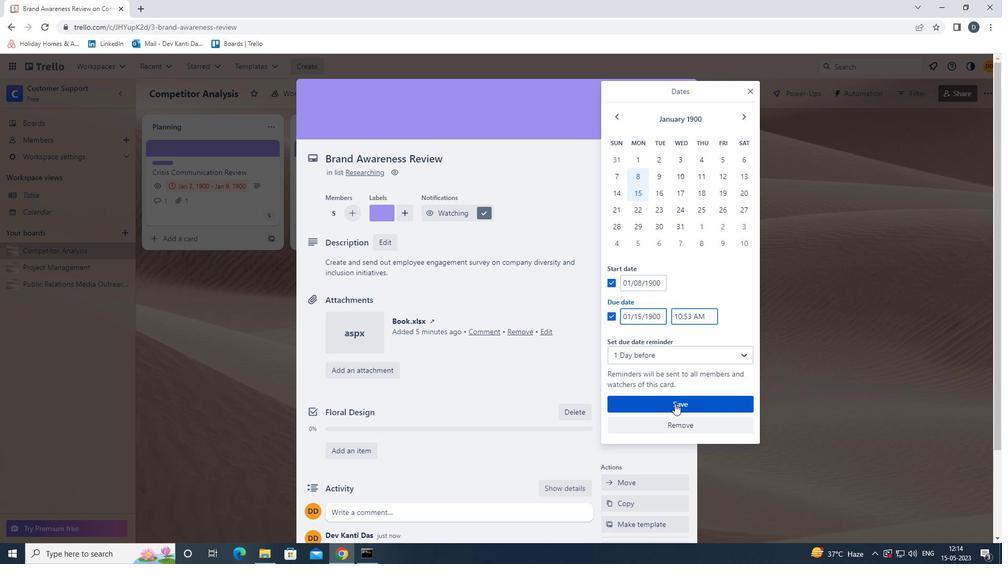 
Action: Mouse moved to (675, 403)
Screenshot: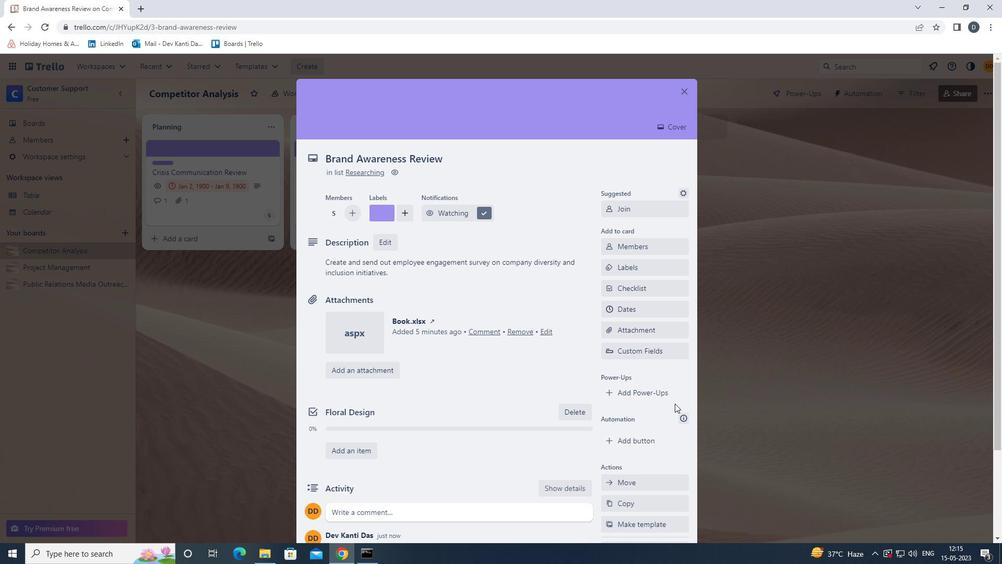 
Action: Mouse scrolled (675, 403) with delta (0, 0)
Screenshot: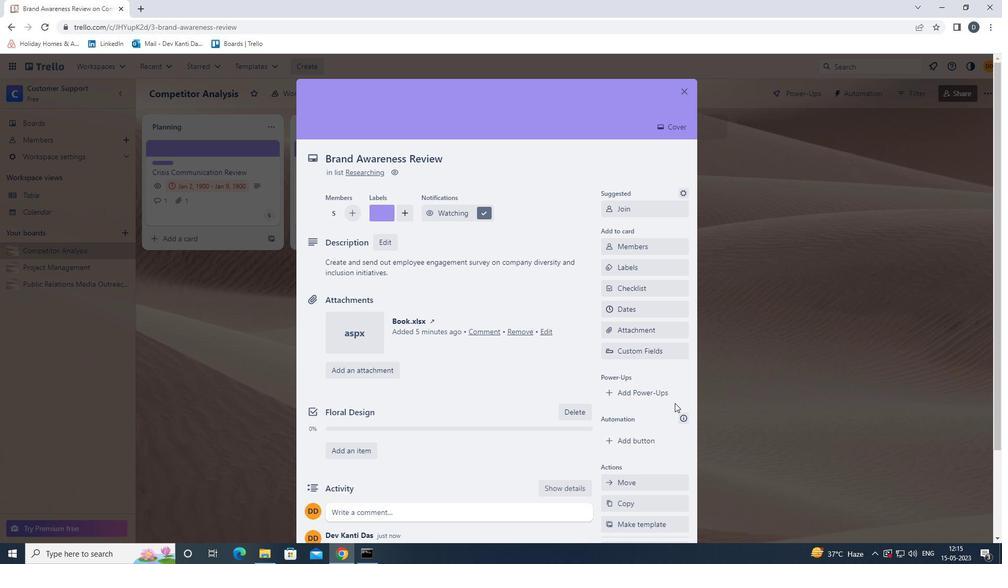 
Action: Mouse scrolled (675, 403) with delta (0, 0)
Screenshot: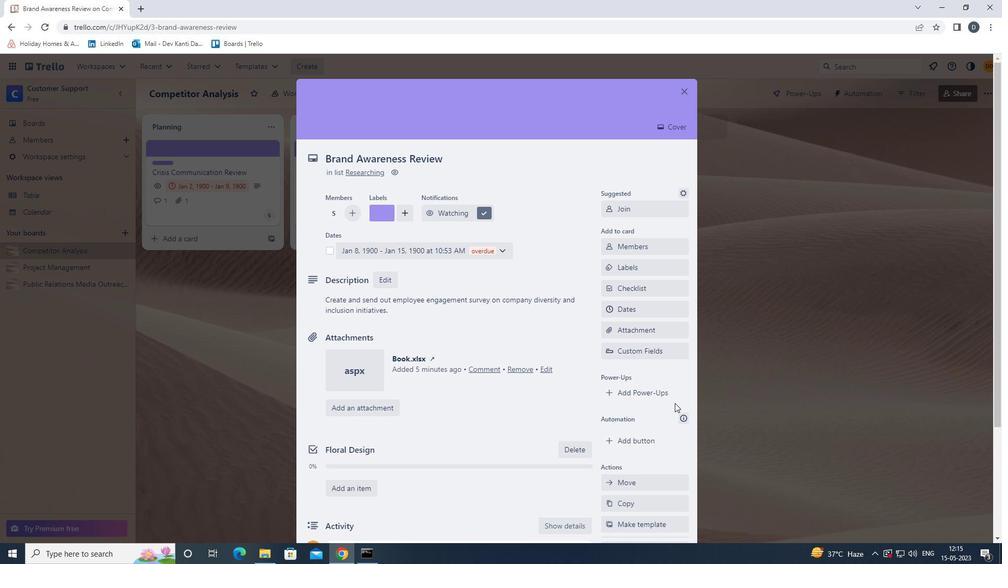 
Action: Mouse moved to (688, 95)
Screenshot: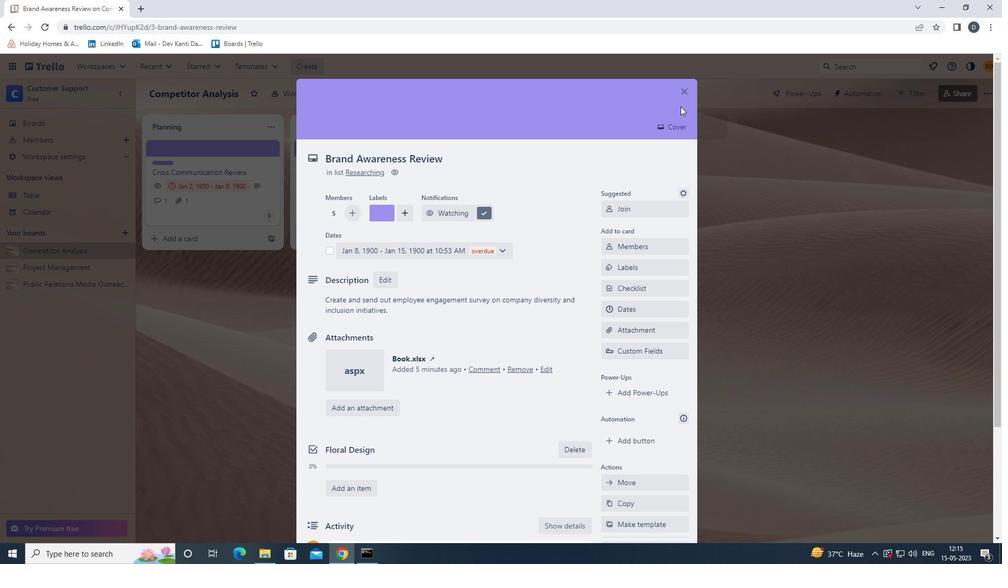 
Action: Mouse pressed left at (688, 95)
Screenshot: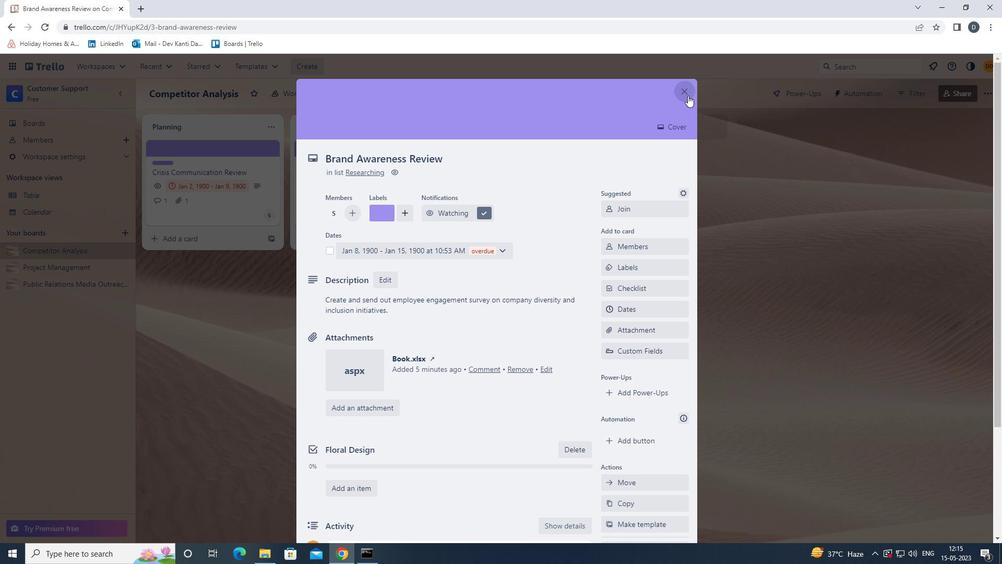 
Action: Mouse moved to (714, 236)
Screenshot: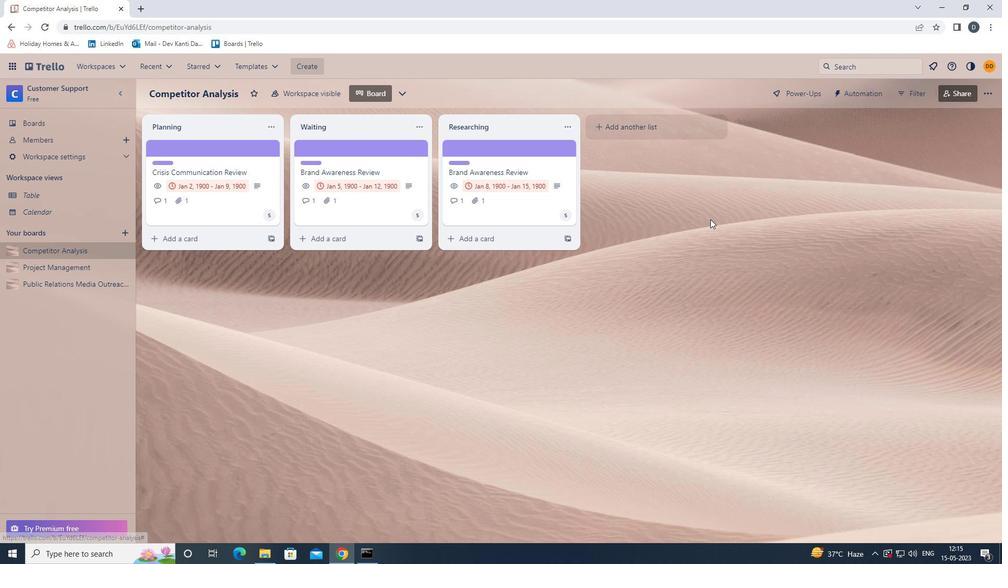 
